 Task: Create a due date automation trigger when advanced on, on the monday of the week a card is due add fields with custom field "Resume" set to a number lower than 1 and greater or equal to 10 at 11:00 AM.
Action: Mouse moved to (837, 246)
Screenshot: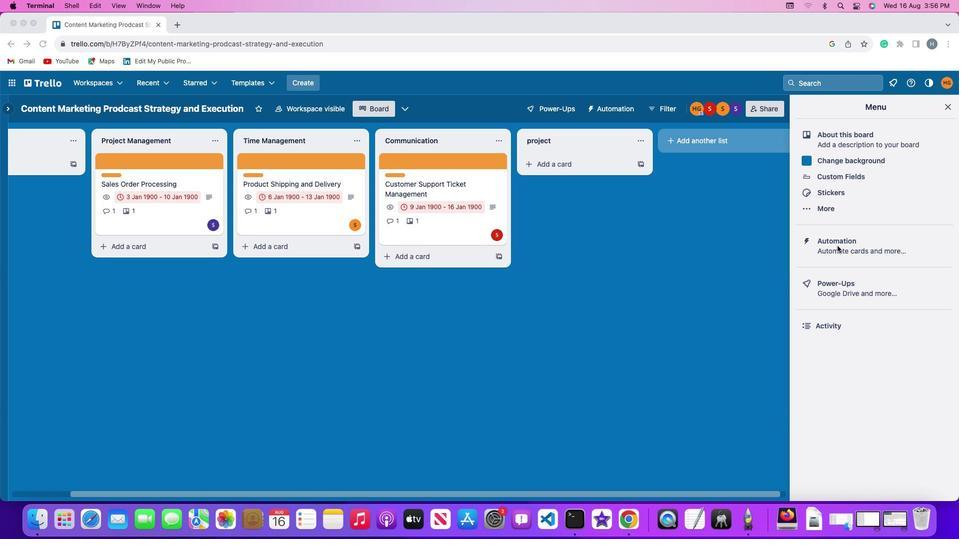 
Action: Mouse pressed left at (837, 246)
Screenshot: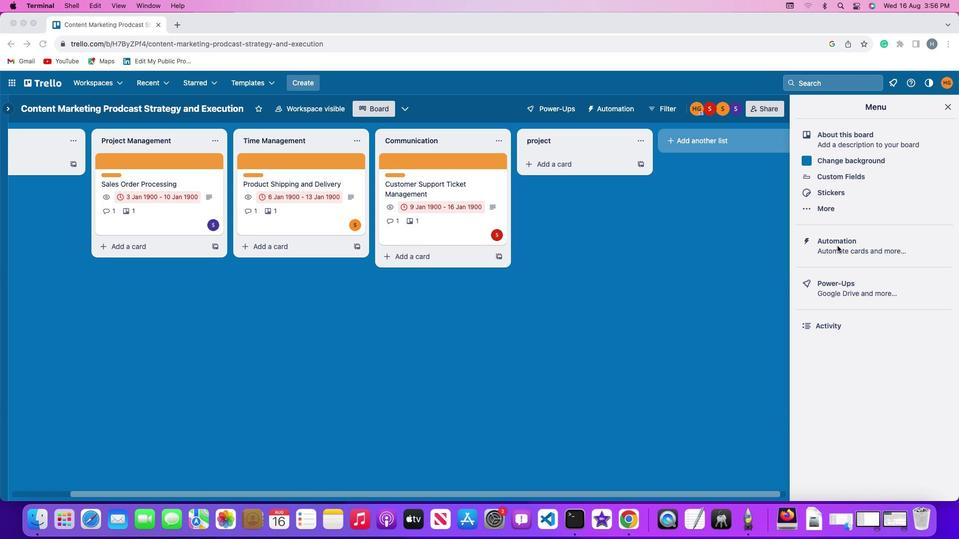 
Action: Mouse pressed left at (837, 246)
Screenshot: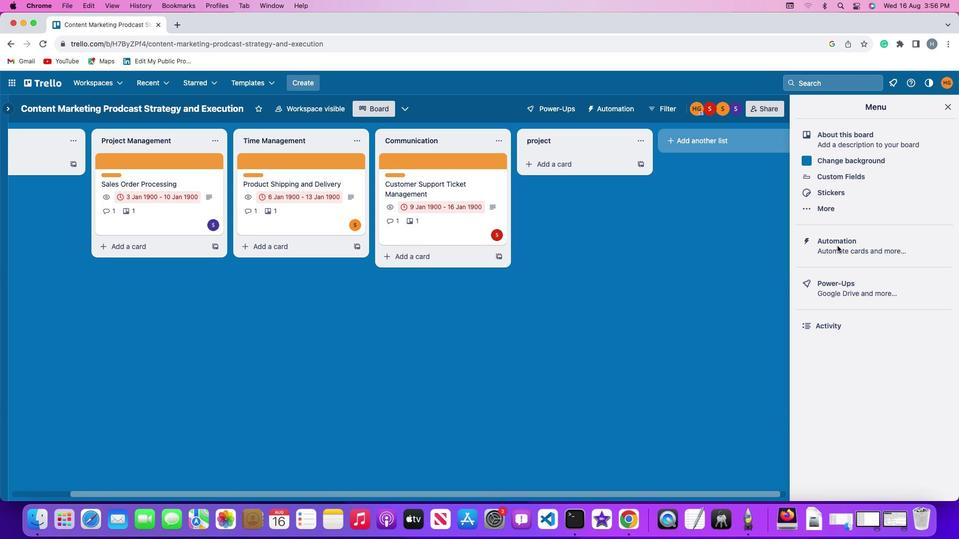 
Action: Mouse moved to (47, 235)
Screenshot: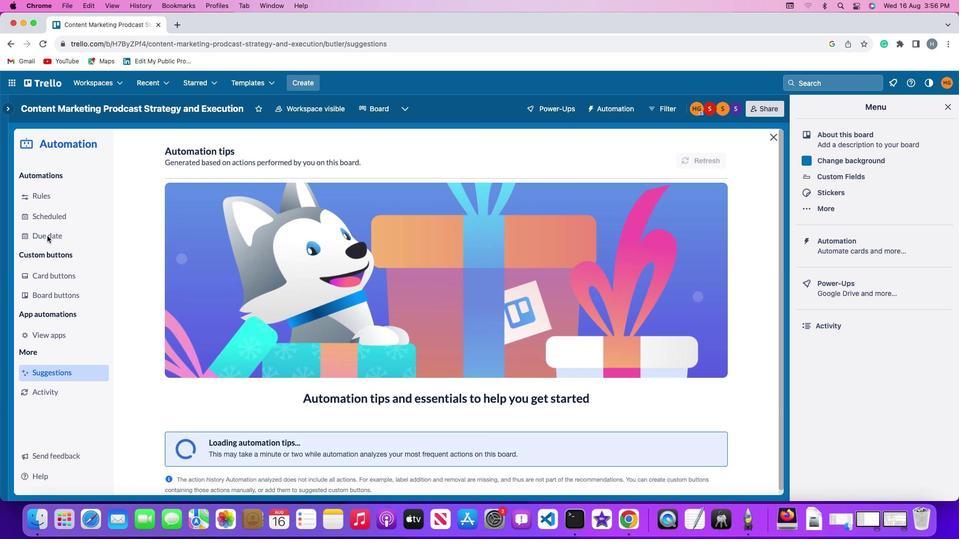 
Action: Mouse pressed left at (47, 235)
Screenshot: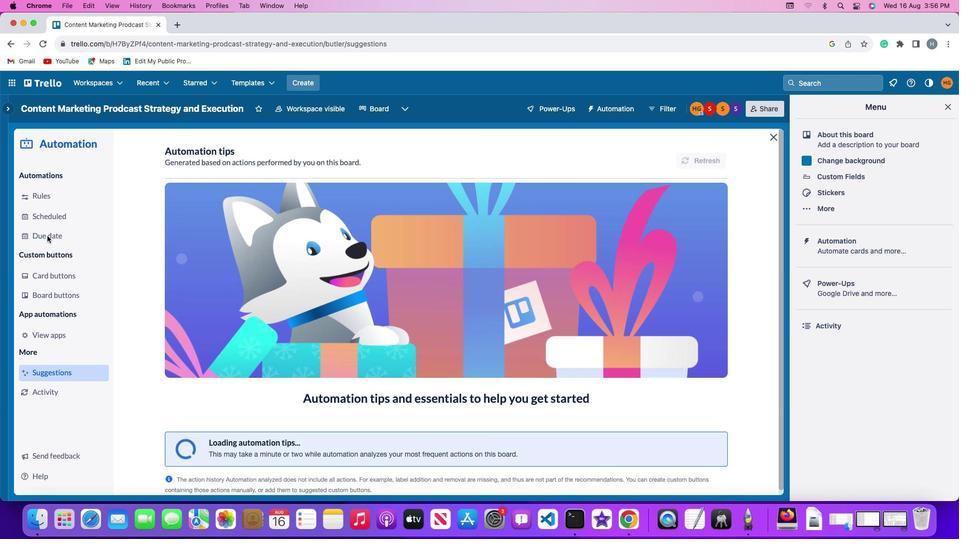 
Action: Mouse moved to (675, 155)
Screenshot: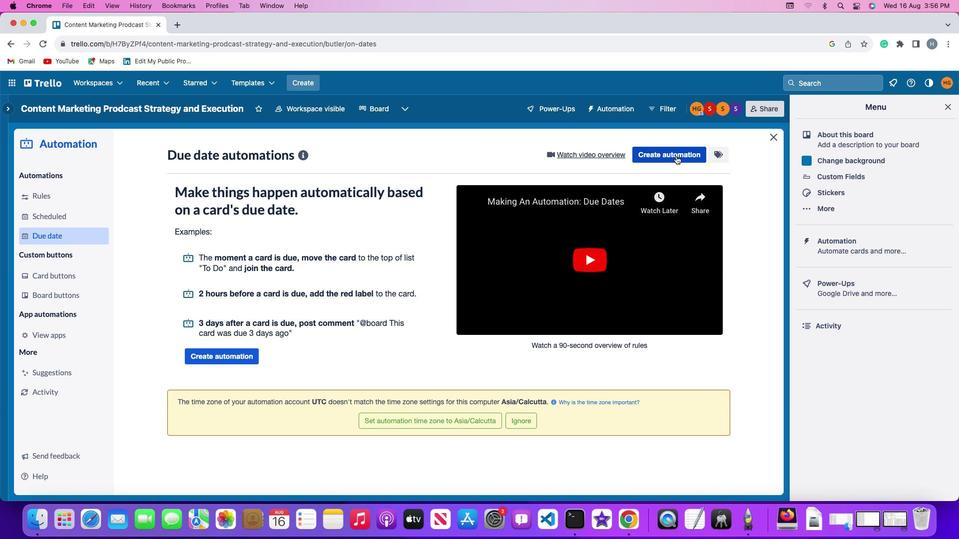 
Action: Mouse pressed left at (675, 155)
Screenshot: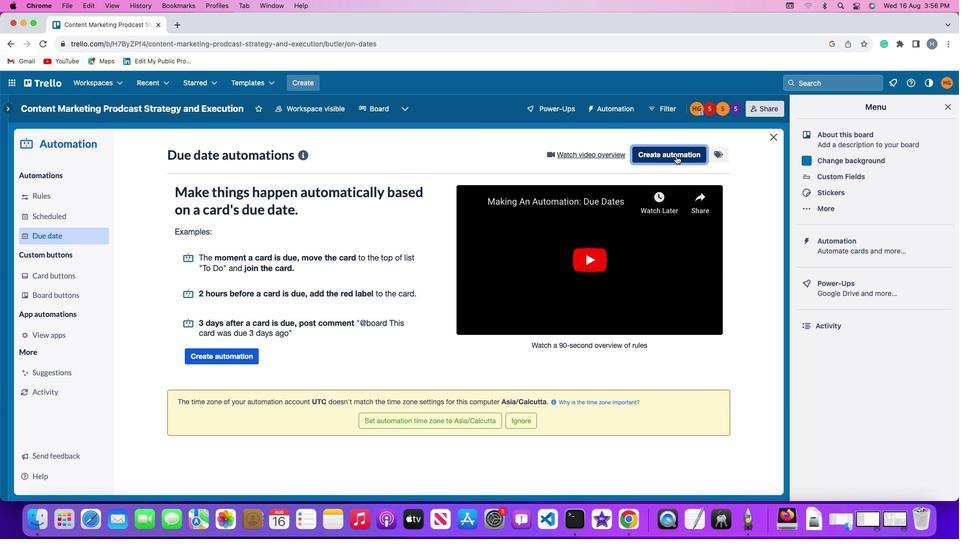 
Action: Mouse moved to (218, 249)
Screenshot: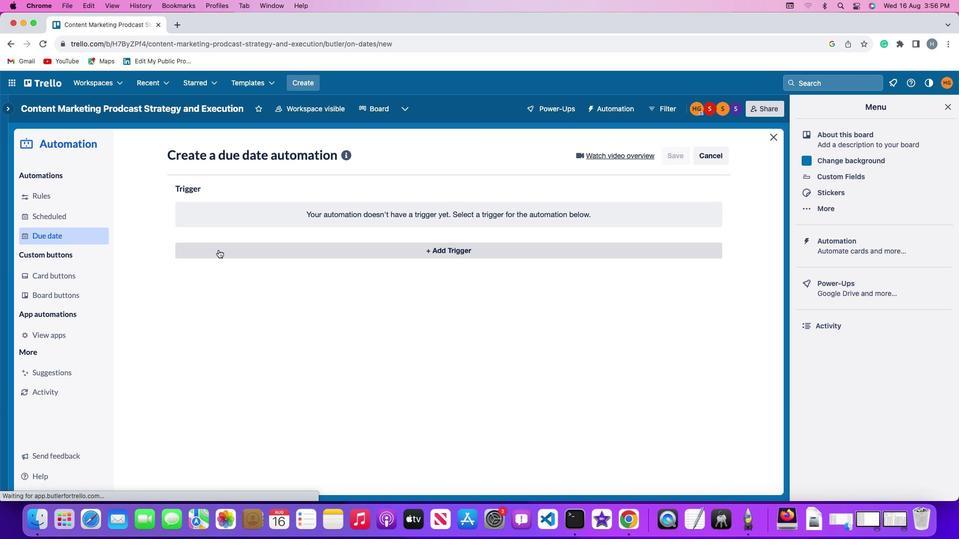 
Action: Mouse pressed left at (218, 249)
Screenshot: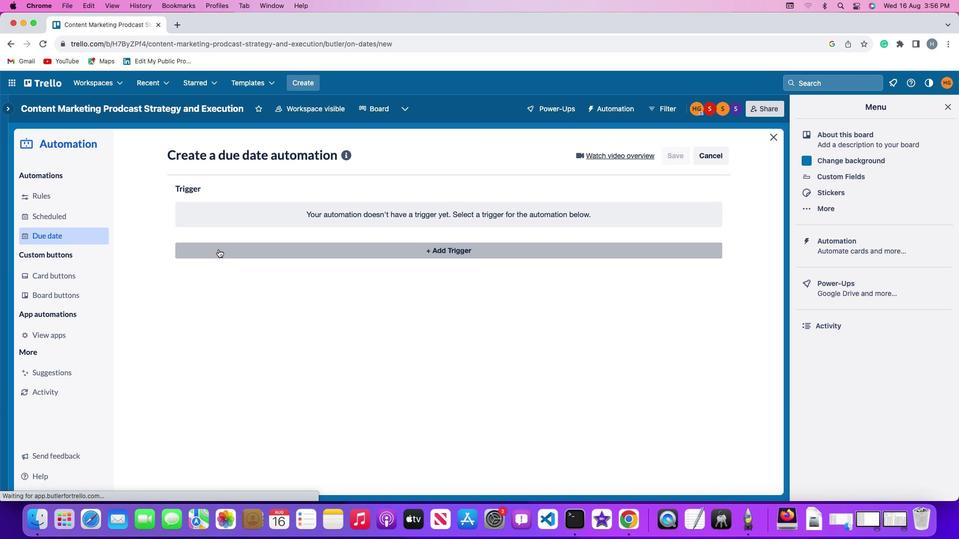 
Action: Mouse moved to (224, 432)
Screenshot: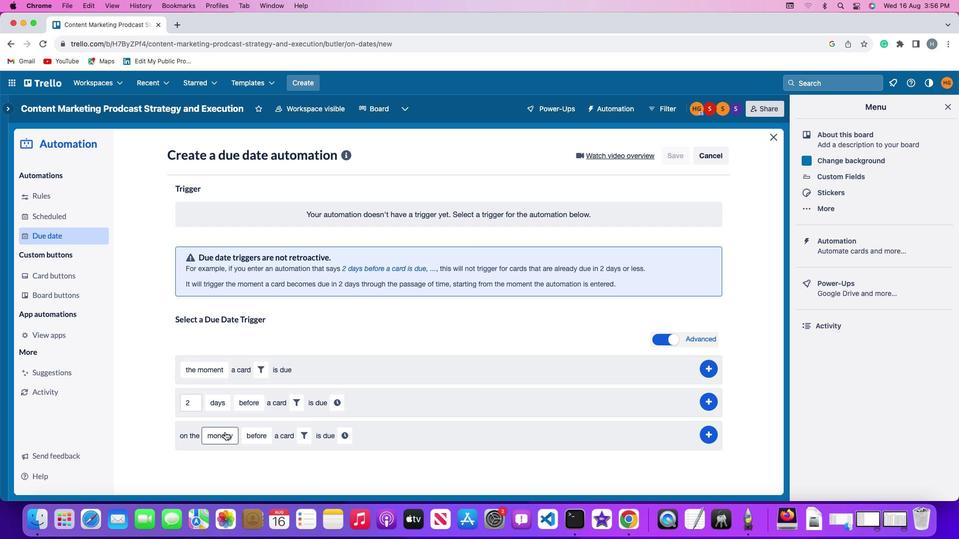 
Action: Mouse pressed left at (224, 432)
Screenshot: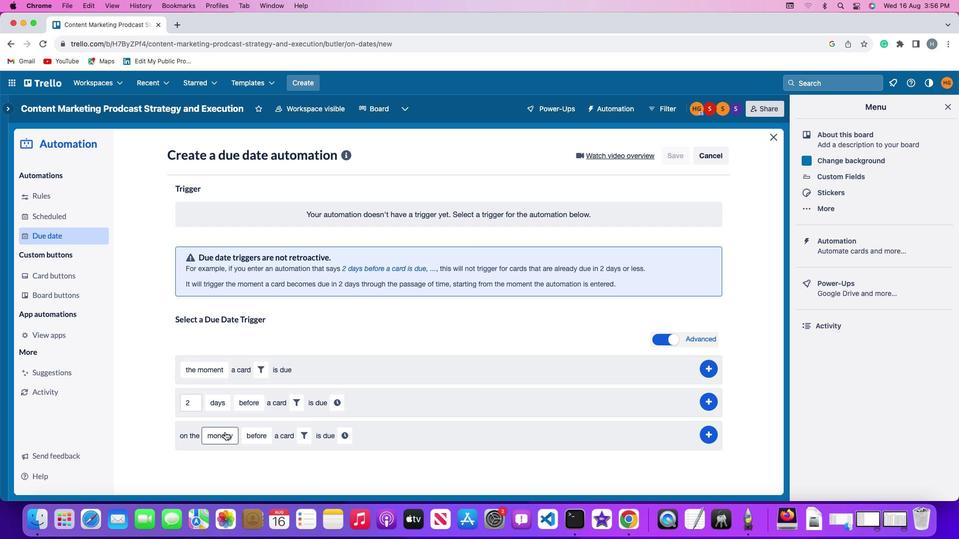 
Action: Mouse moved to (234, 302)
Screenshot: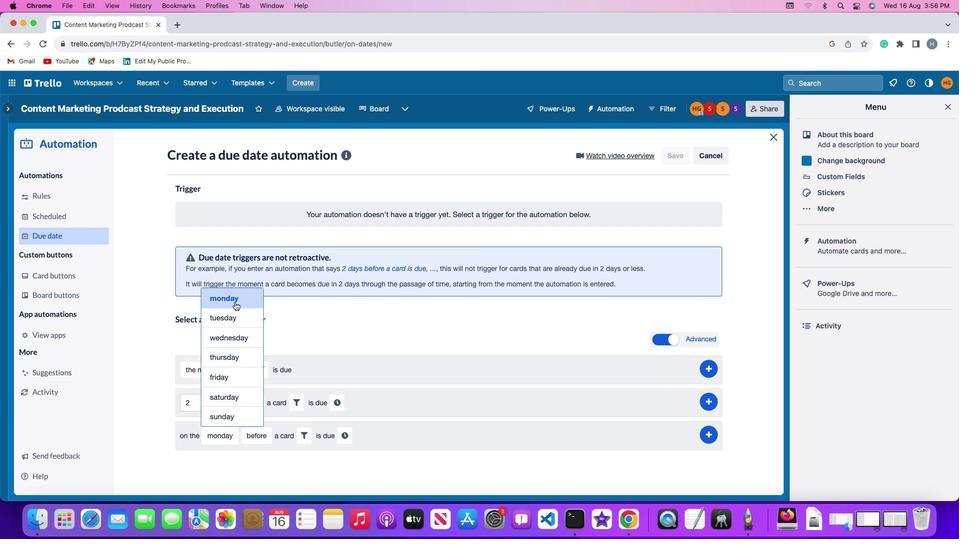 
Action: Mouse pressed left at (234, 302)
Screenshot: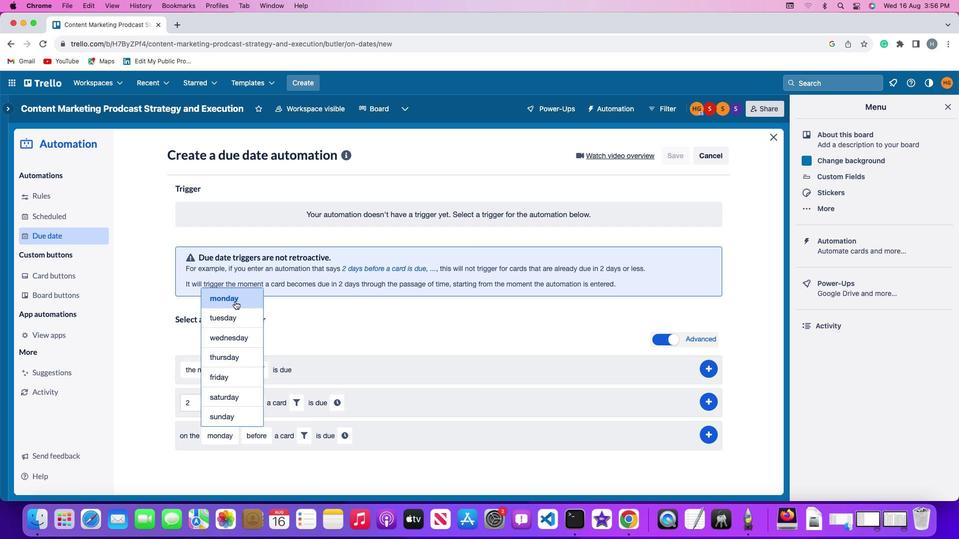 
Action: Mouse moved to (257, 432)
Screenshot: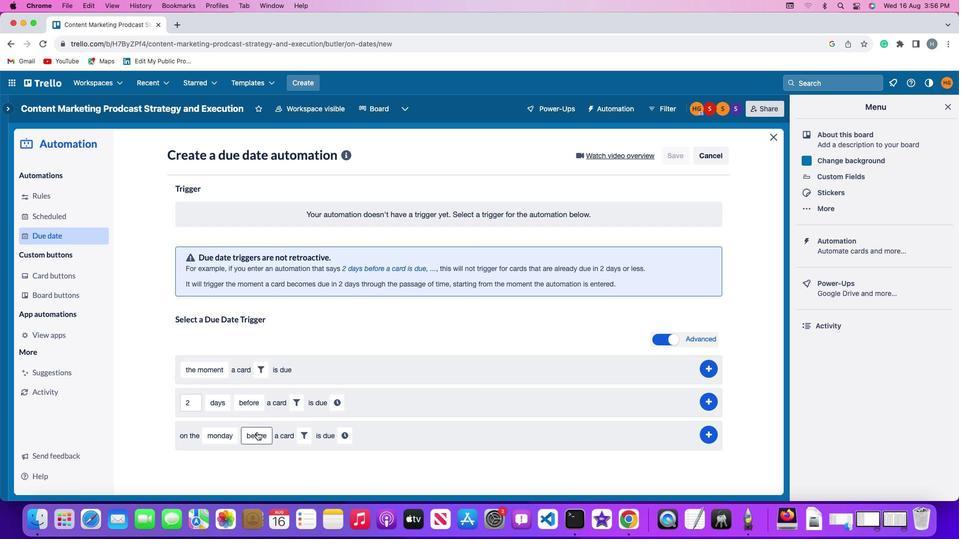 
Action: Mouse pressed left at (257, 432)
Screenshot: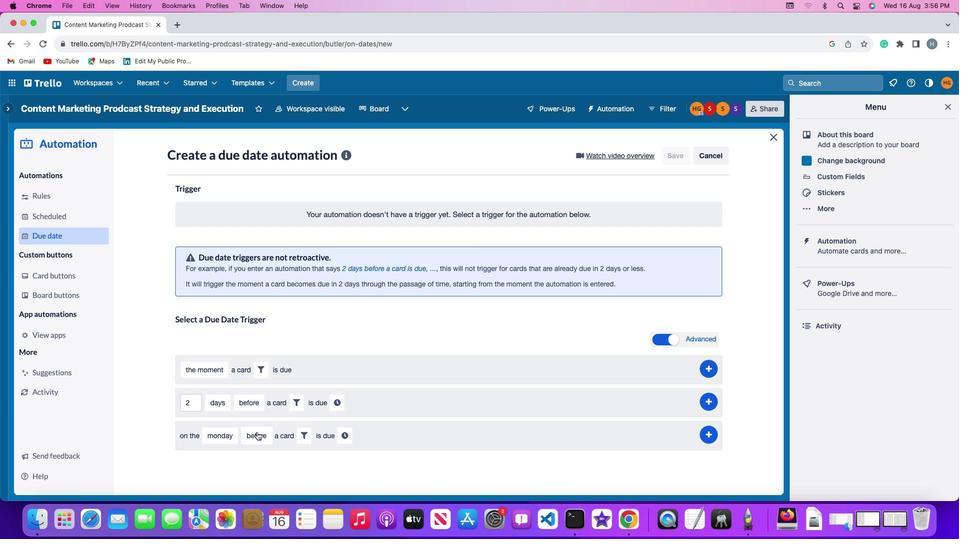 
Action: Mouse moved to (272, 392)
Screenshot: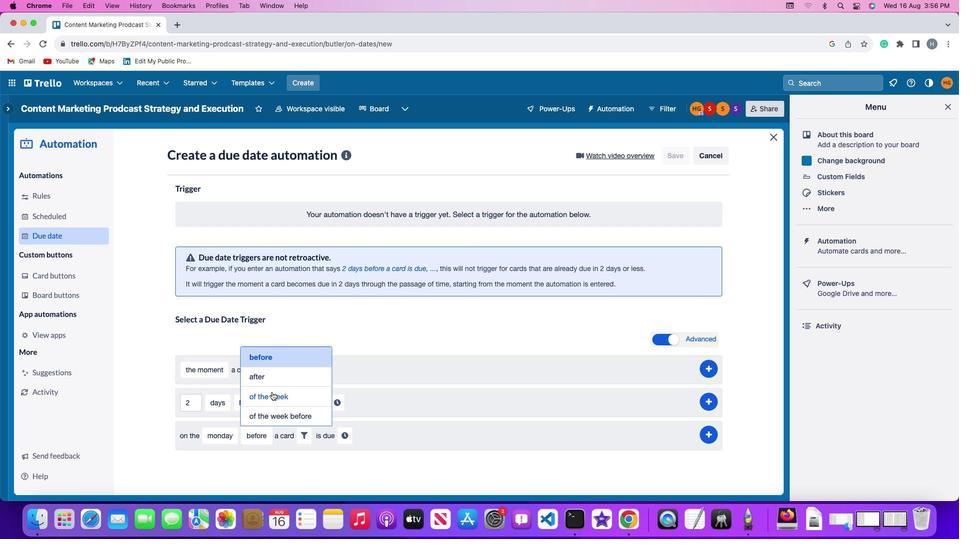 
Action: Mouse pressed left at (272, 392)
Screenshot: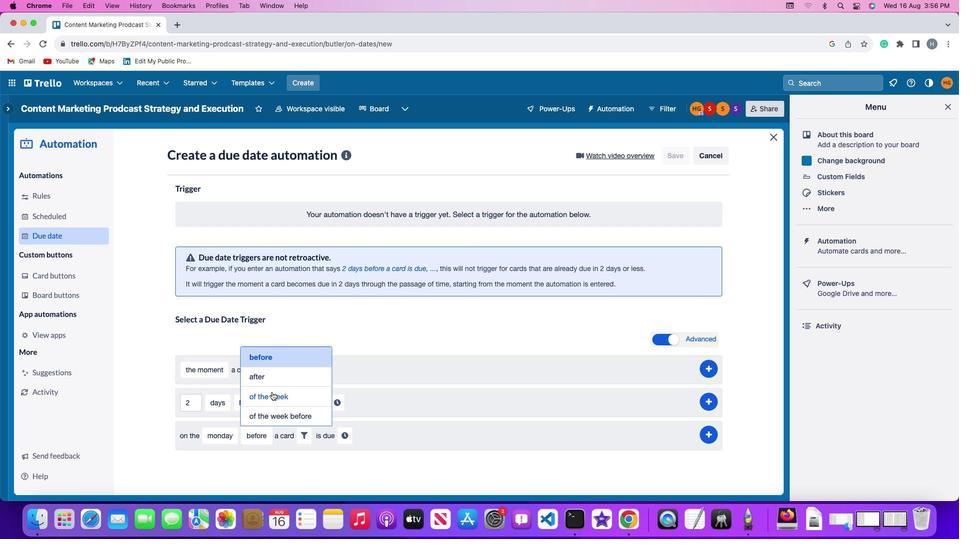 
Action: Mouse moved to (323, 434)
Screenshot: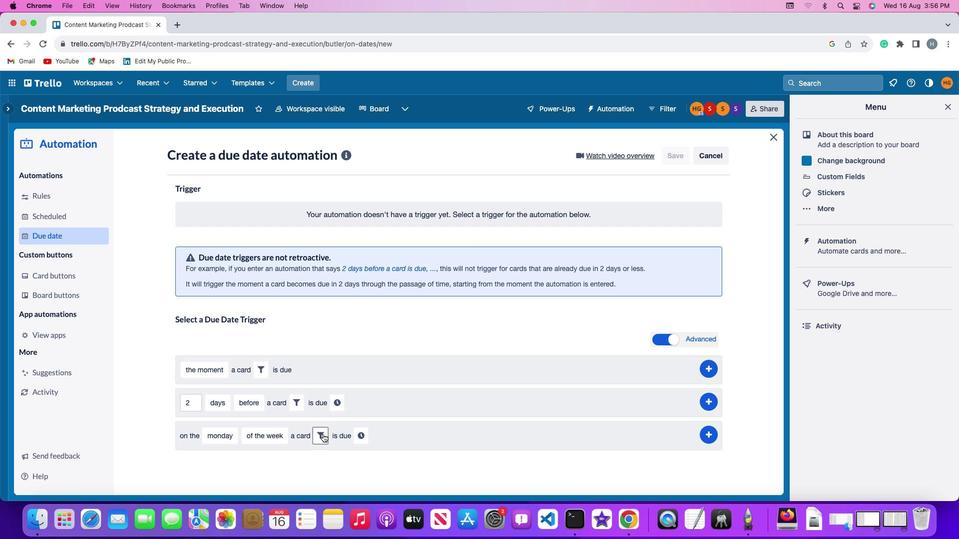 
Action: Mouse pressed left at (323, 434)
Screenshot: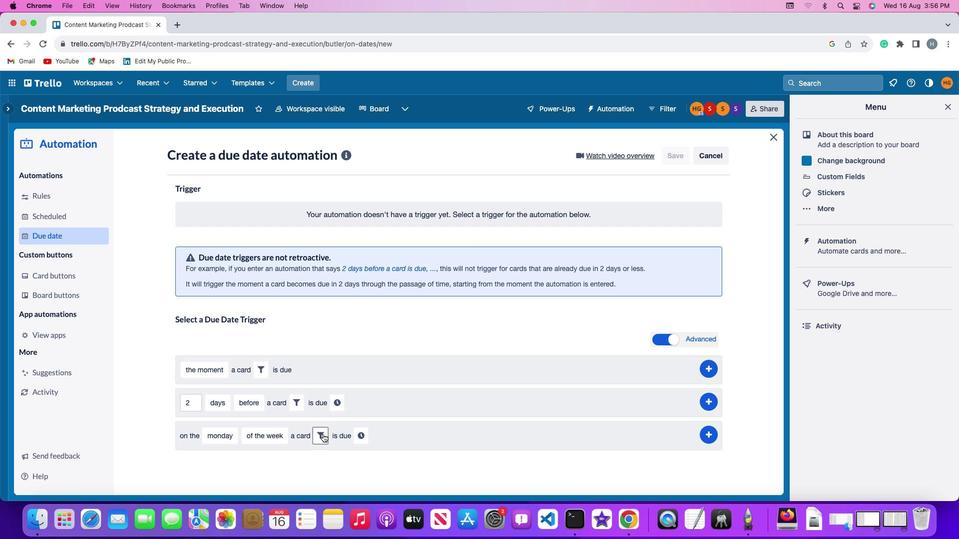 
Action: Mouse moved to (485, 470)
Screenshot: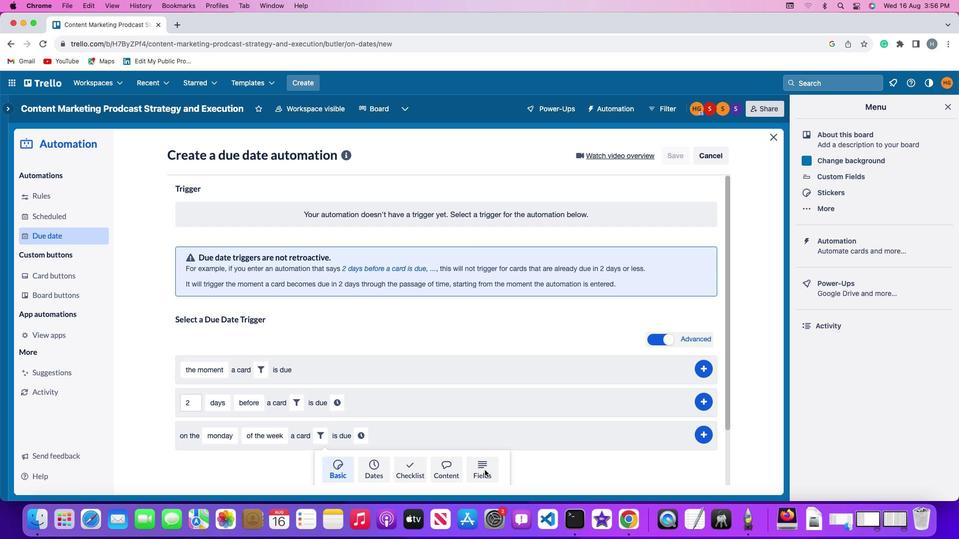 
Action: Mouse pressed left at (485, 470)
Screenshot: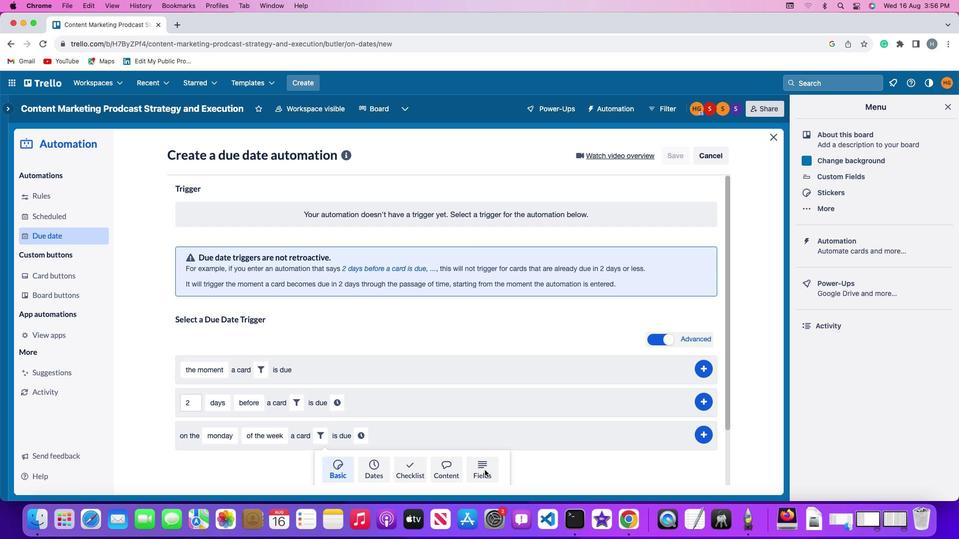 
Action: Mouse moved to (285, 465)
Screenshot: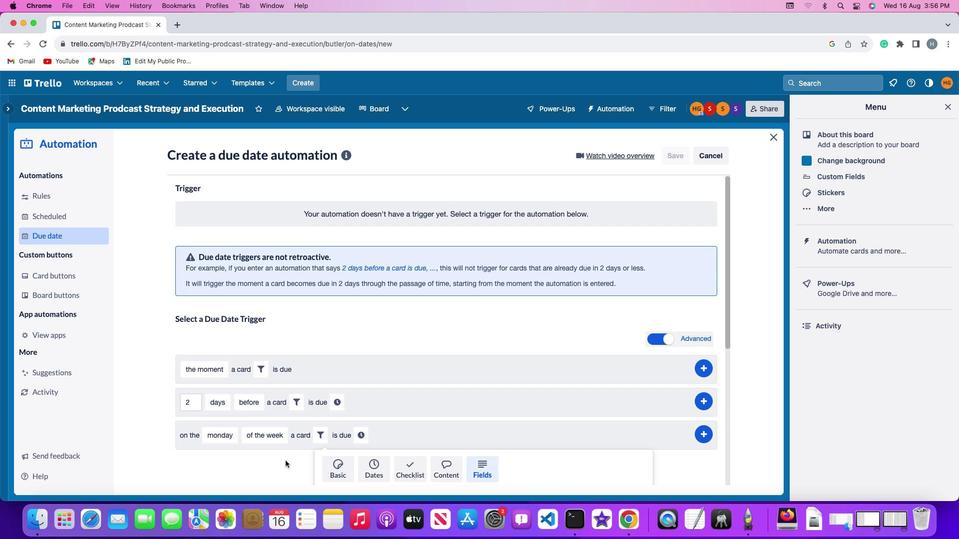 
Action: Mouse scrolled (285, 465) with delta (0, 0)
Screenshot: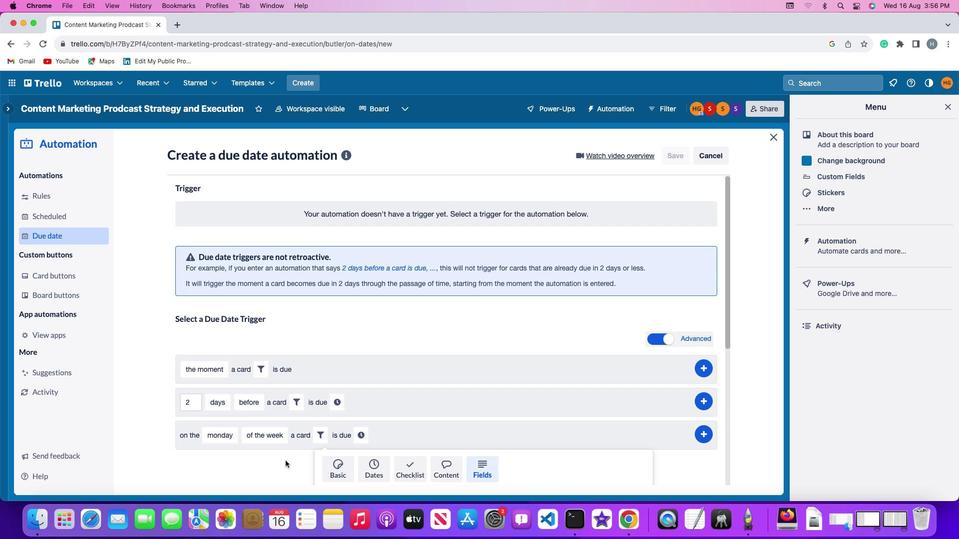 
Action: Mouse moved to (285, 465)
Screenshot: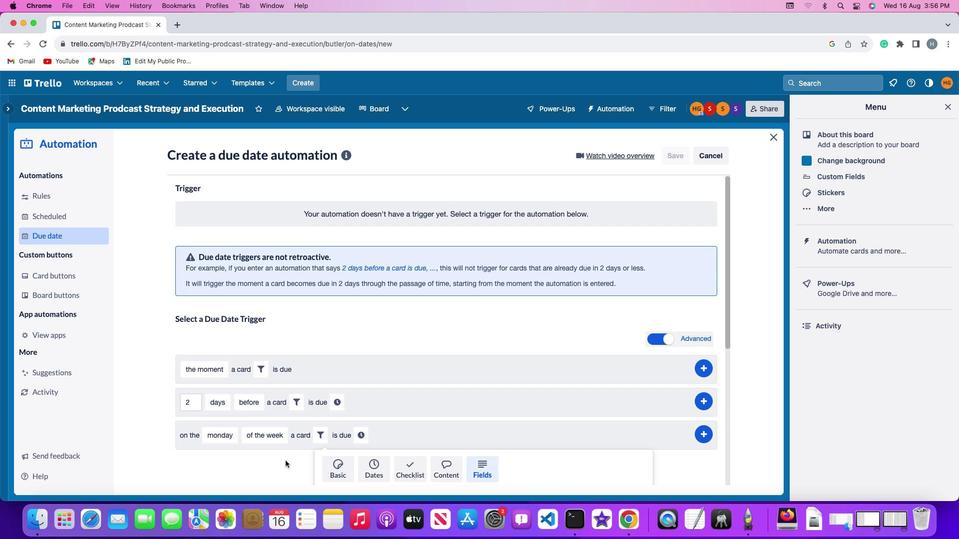 
Action: Mouse scrolled (285, 465) with delta (0, 0)
Screenshot: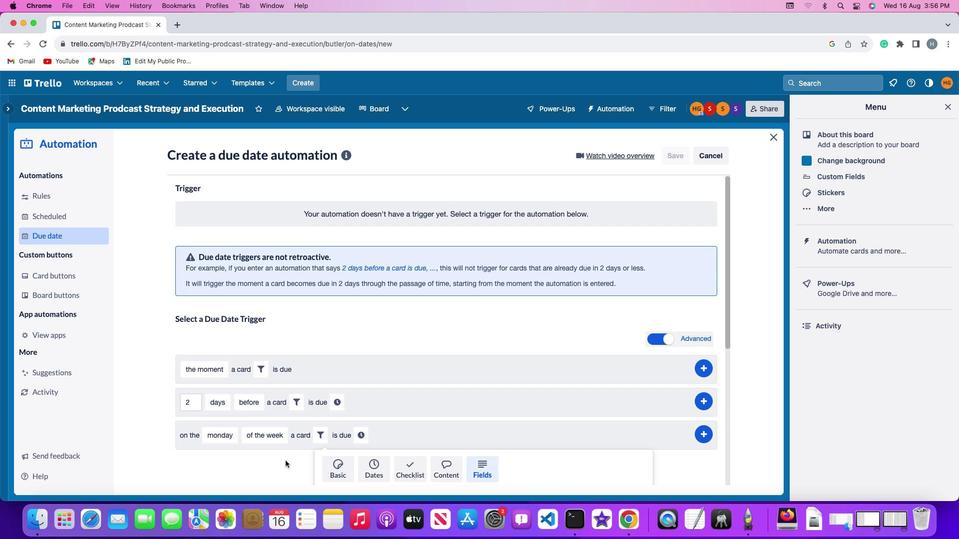 
Action: Mouse moved to (285, 462)
Screenshot: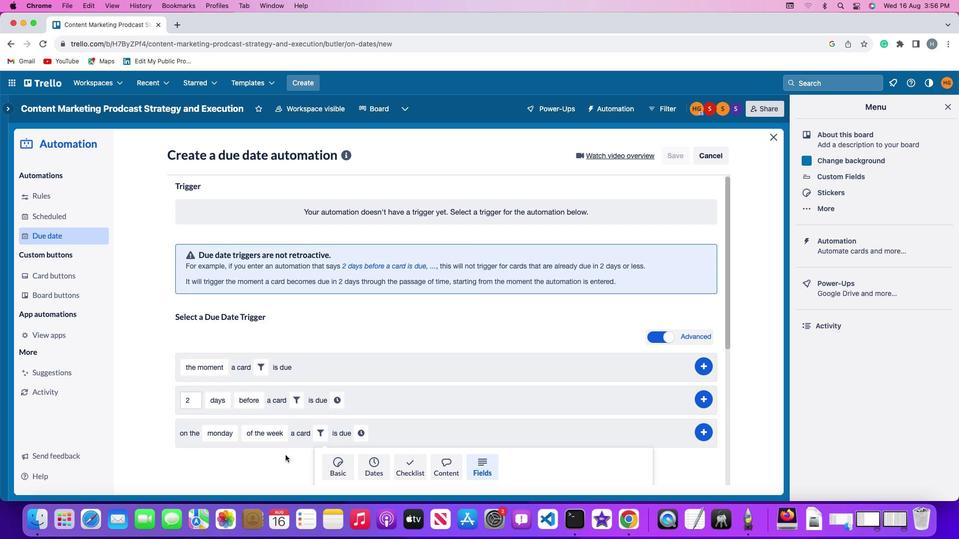 
Action: Mouse scrolled (285, 462) with delta (0, -1)
Screenshot: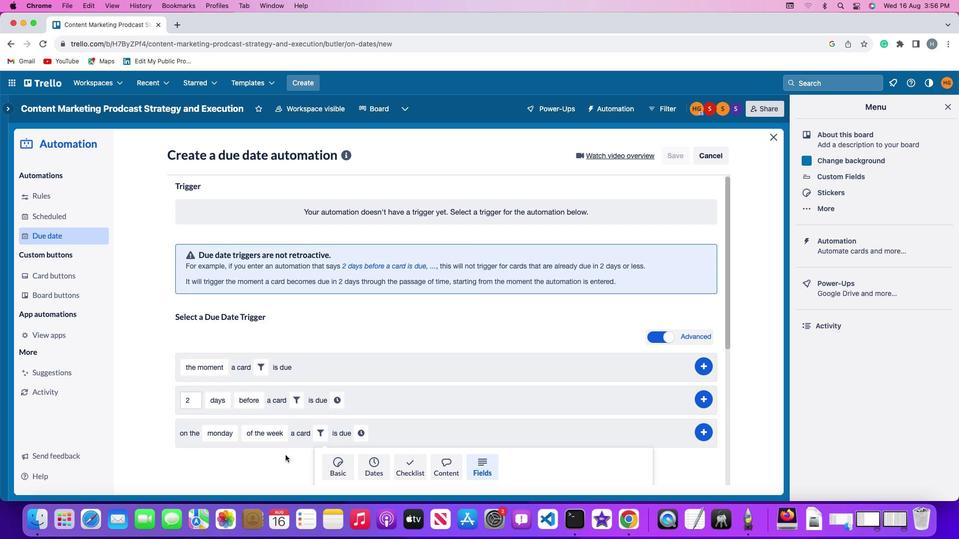 
Action: Mouse moved to (285, 455)
Screenshot: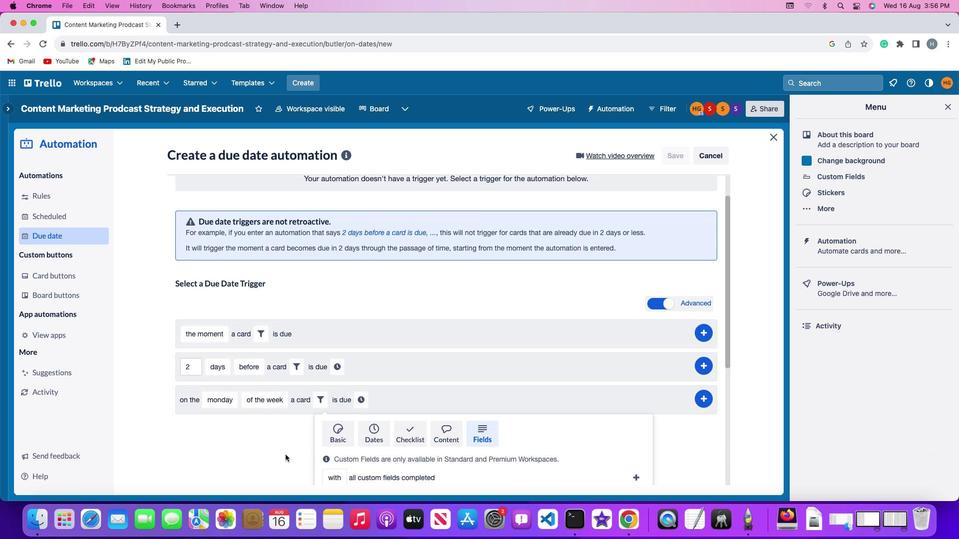 
Action: Mouse scrolled (285, 455) with delta (0, -1)
Screenshot: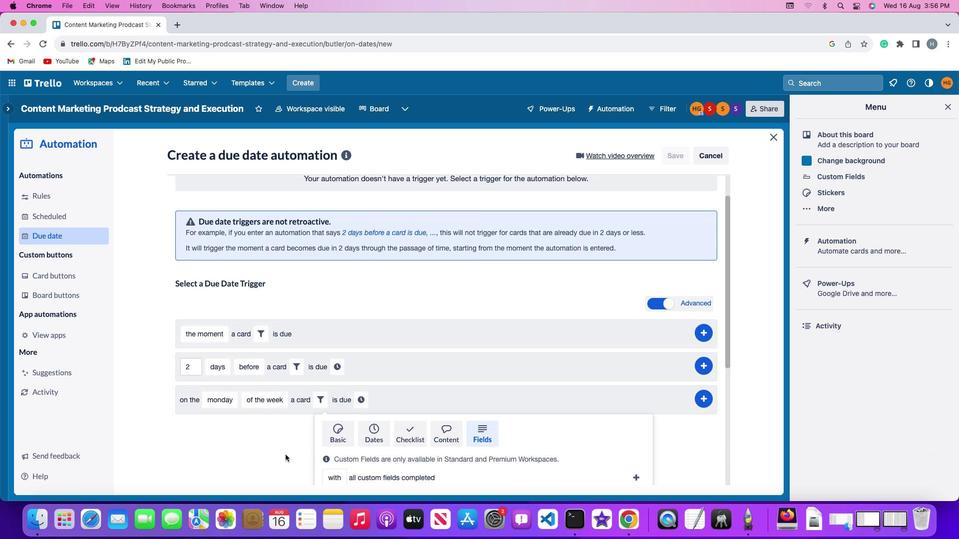 
Action: Mouse moved to (285, 455)
Screenshot: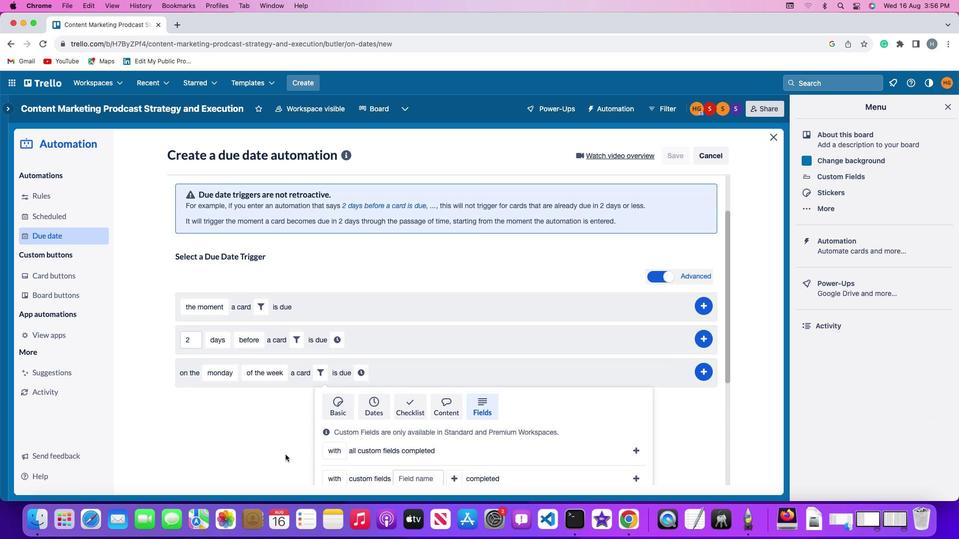 
Action: Mouse scrolled (285, 455) with delta (0, 0)
Screenshot: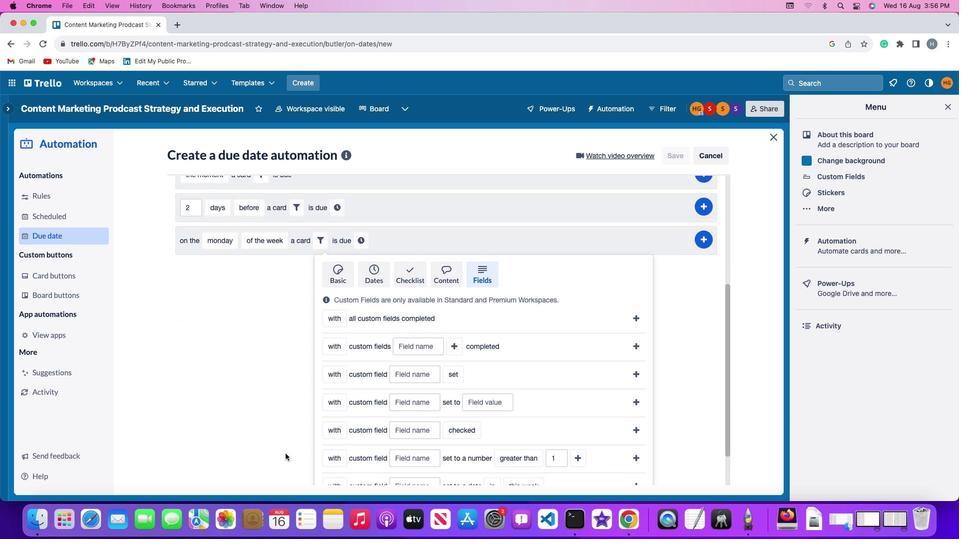 
Action: Mouse scrolled (285, 455) with delta (0, 0)
Screenshot: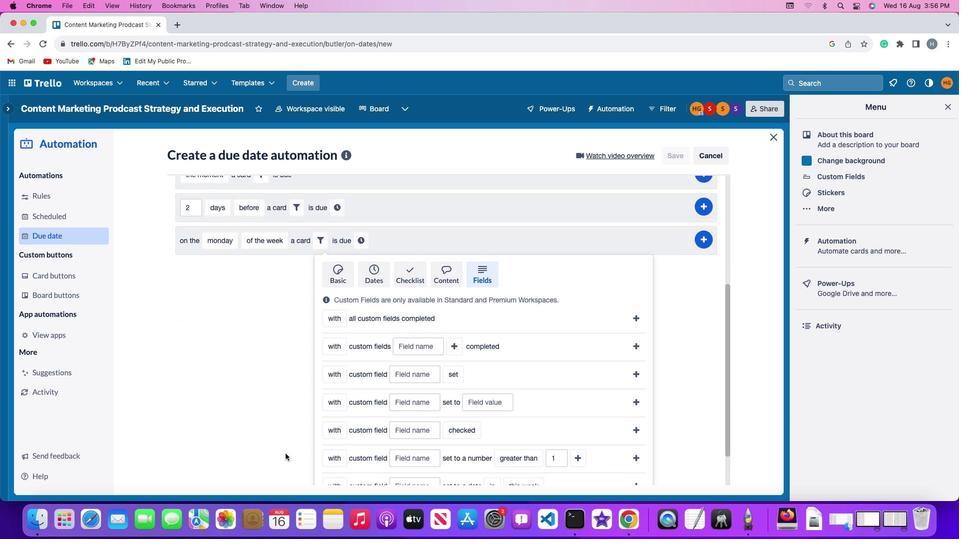 
Action: Mouse moved to (285, 455)
Screenshot: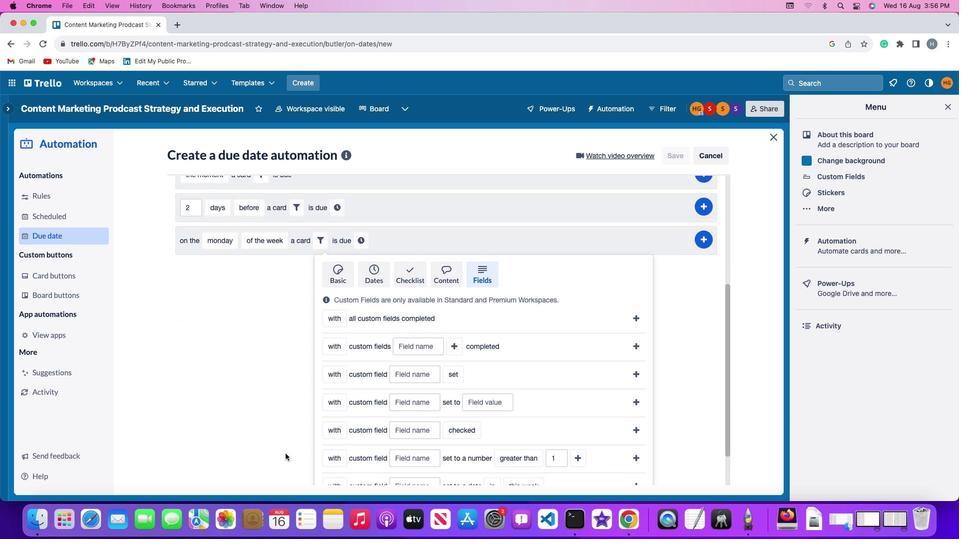 
Action: Mouse scrolled (285, 455) with delta (0, -1)
Screenshot: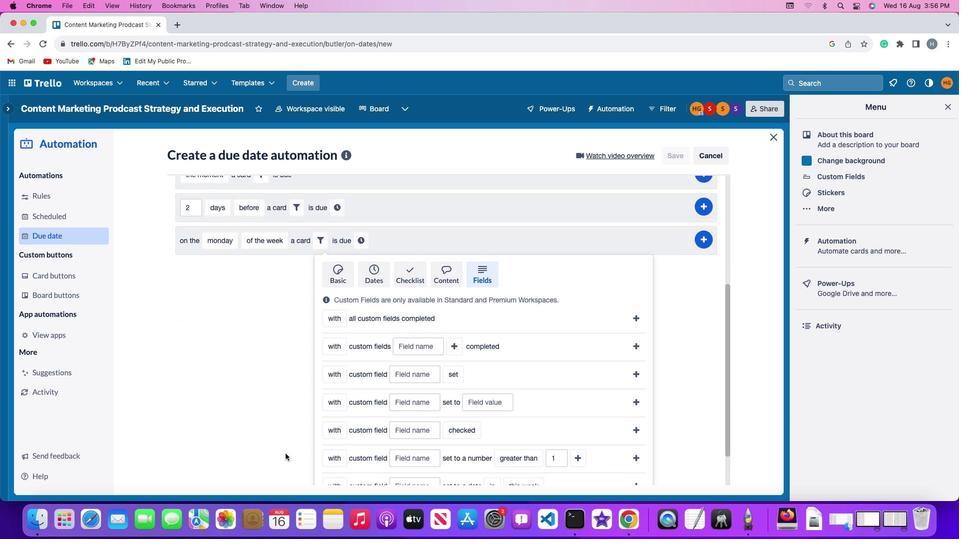 
Action: Mouse moved to (285, 453)
Screenshot: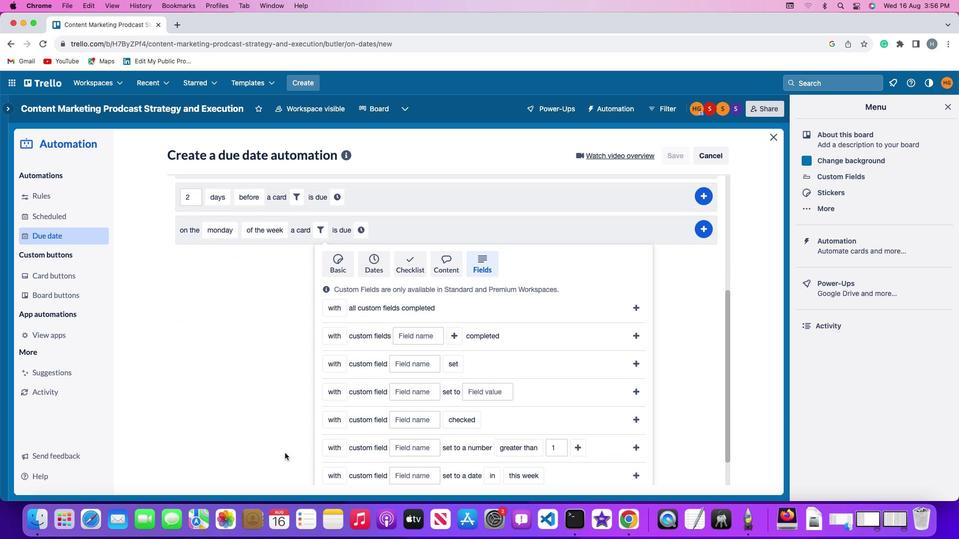 
Action: Mouse scrolled (285, 453) with delta (0, -2)
Screenshot: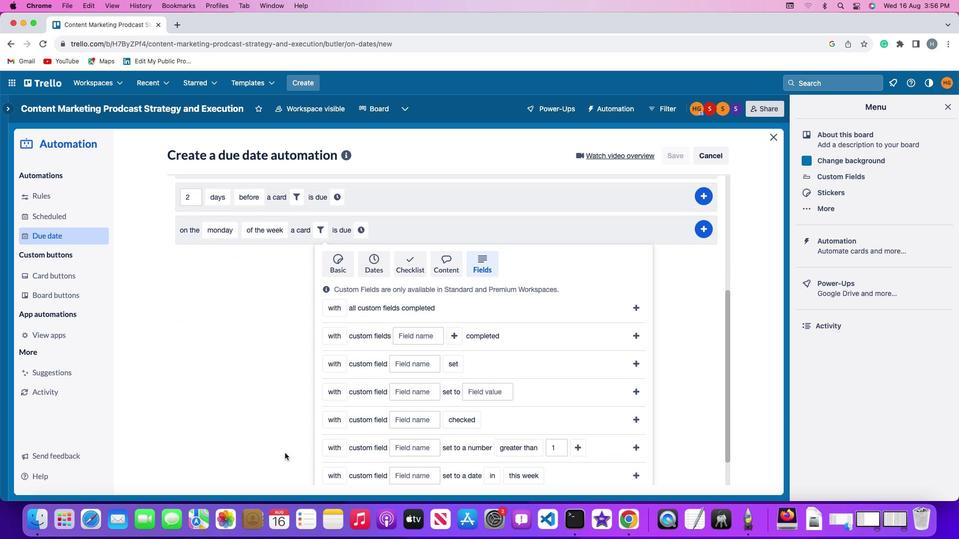 
Action: Mouse moved to (285, 453)
Screenshot: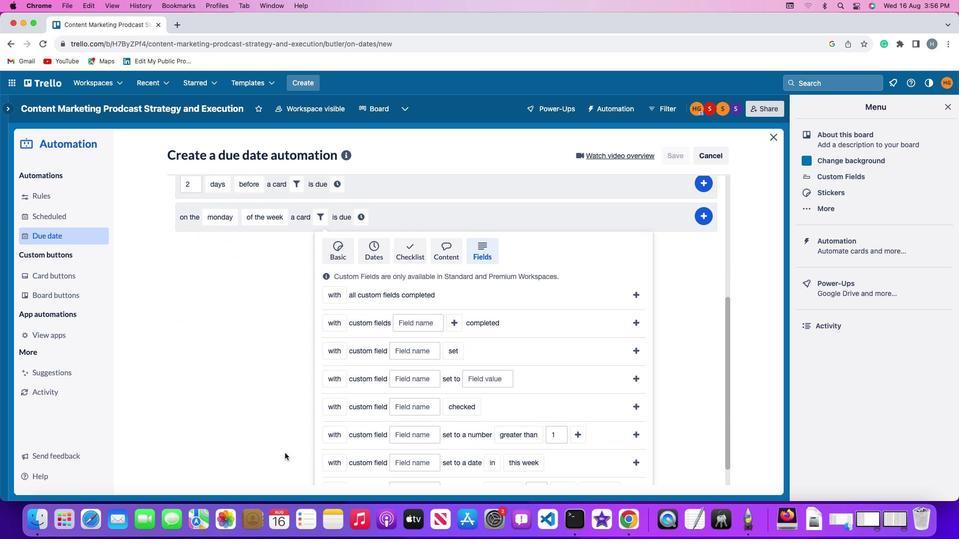 
Action: Mouse scrolled (285, 453) with delta (0, 0)
Screenshot: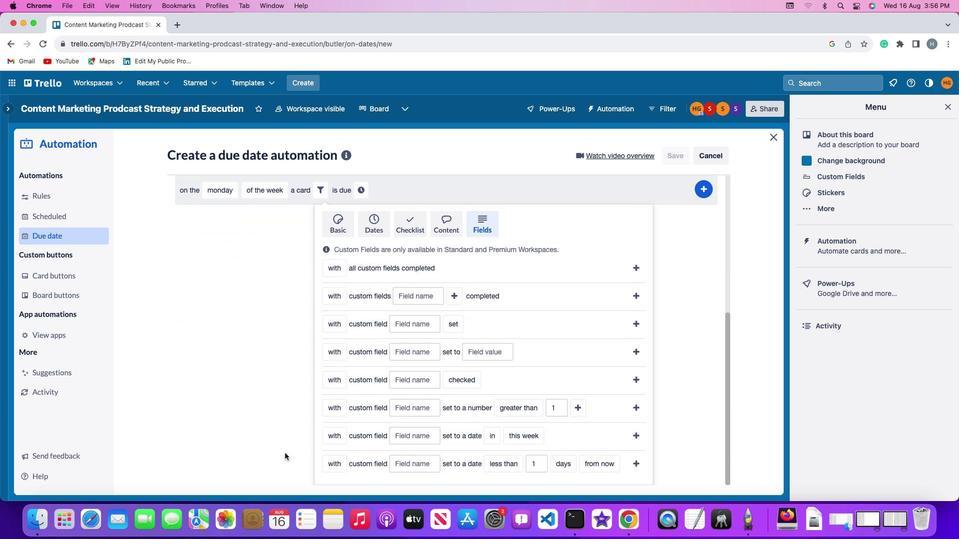 
Action: Mouse scrolled (285, 453) with delta (0, 0)
Screenshot: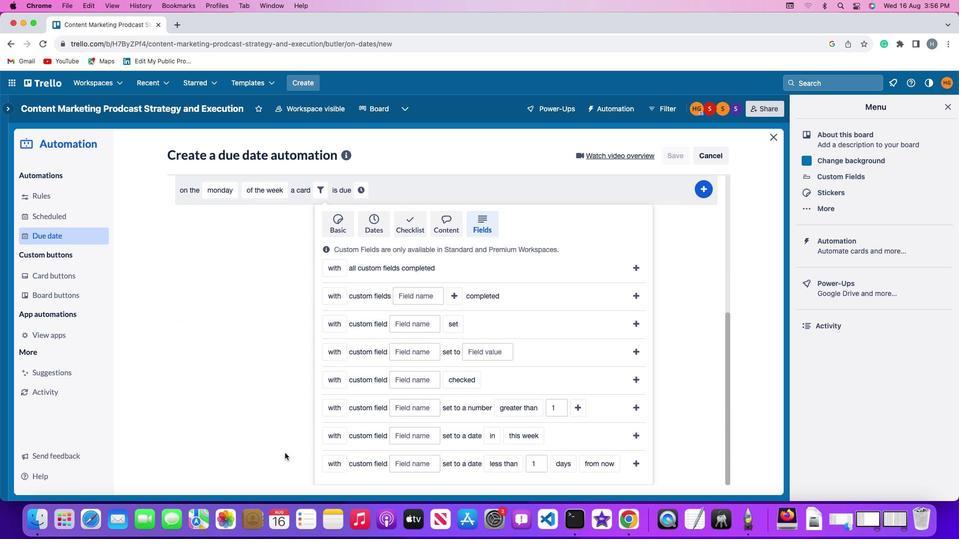 
Action: Mouse scrolled (285, 453) with delta (0, 0)
Screenshot: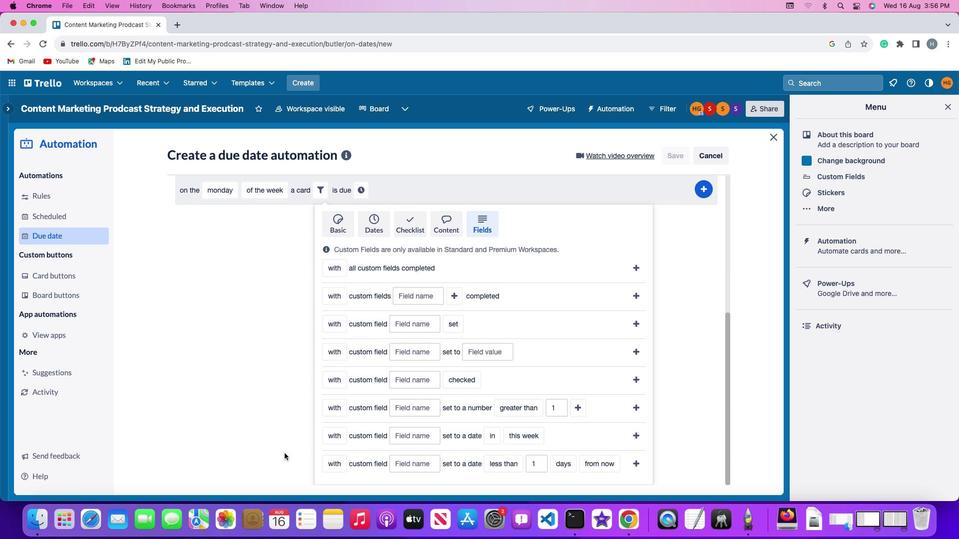 
Action: Mouse moved to (331, 404)
Screenshot: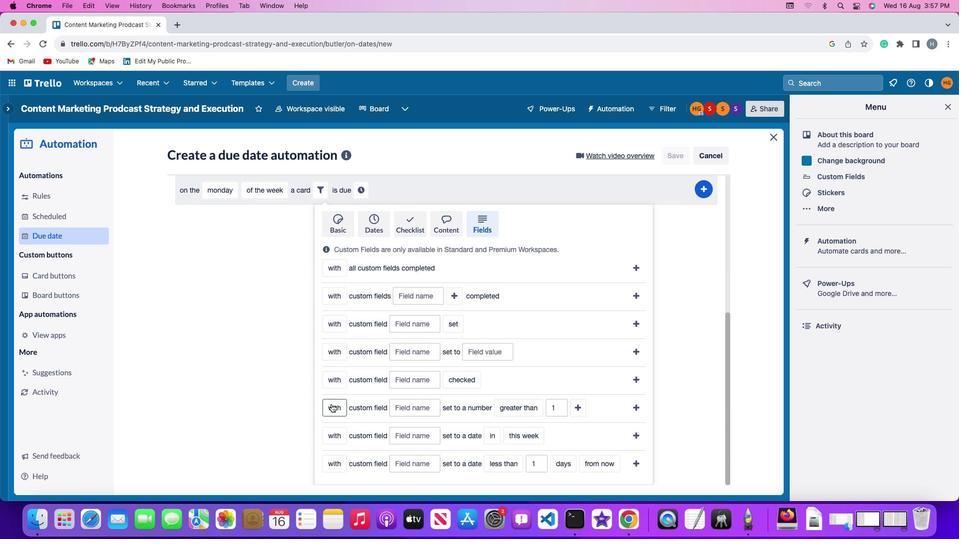 
Action: Mouse pressed left at (331, 404)
Screenshot: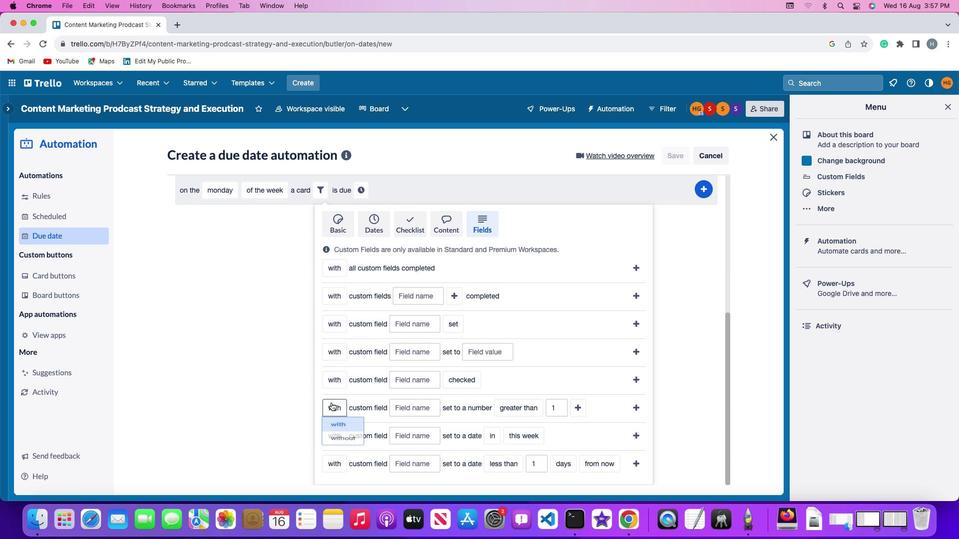 
Action: Mouse moved to (341, 419)
Screenshot: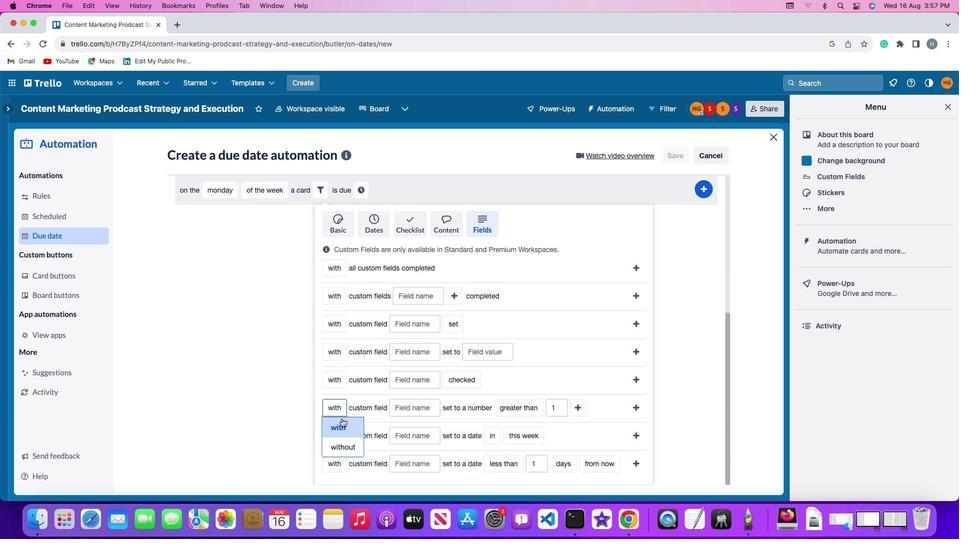 
Action: Mouse pressed left at (341, 419)
Screenshot: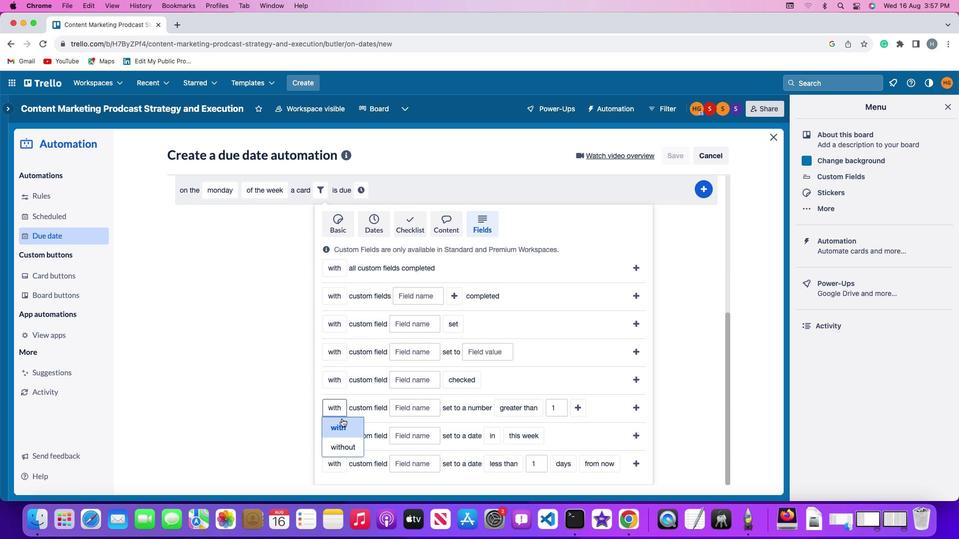 
Action: Mouse moved to (423, 407)
Screenshot: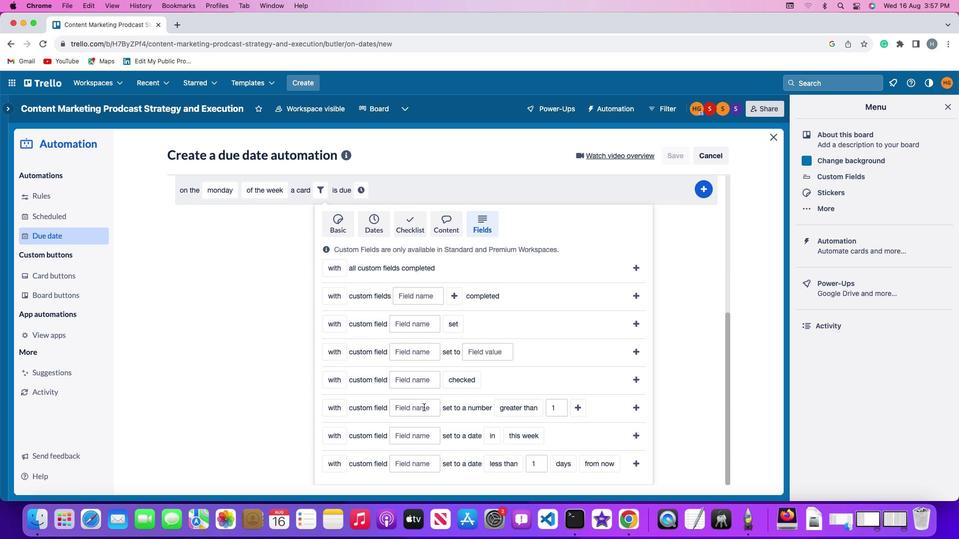 
Action: Mouse pressed left at (423, 407)
Screenshot: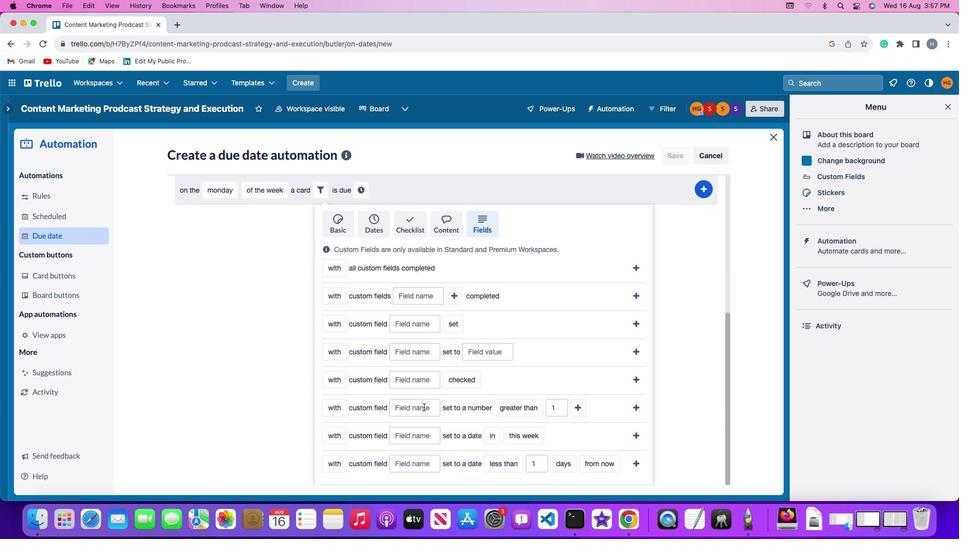 
Action: Key pressed Key.shift'R''e''s''u''m''e'
Screenshot: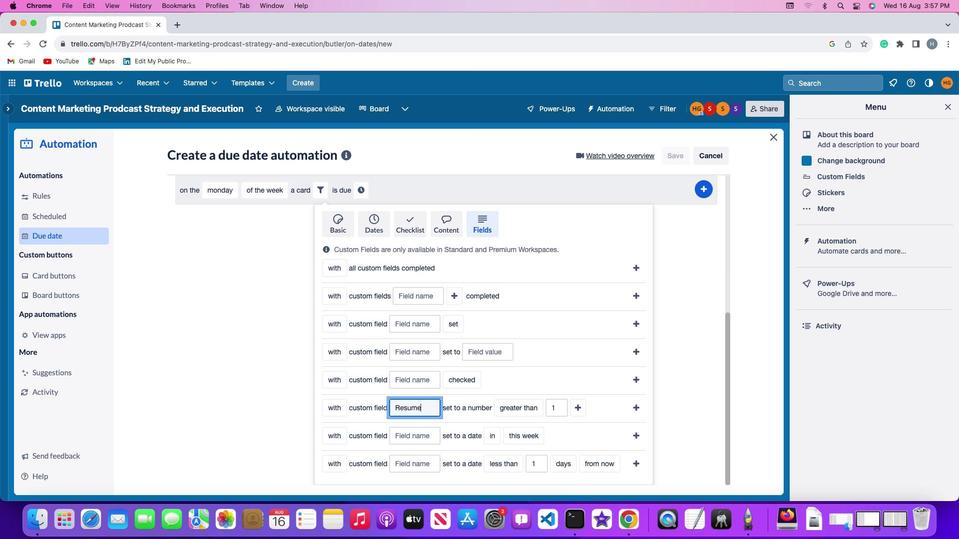 
Action: Mouse moved to (521, 409)
Screenshot: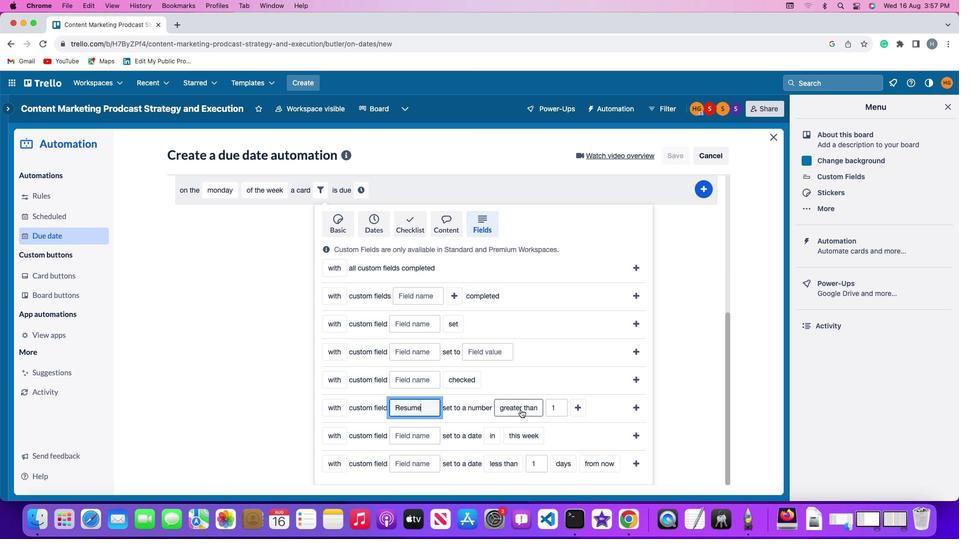 
Action: Mouse pressed left at (521, 409)
Screenshot: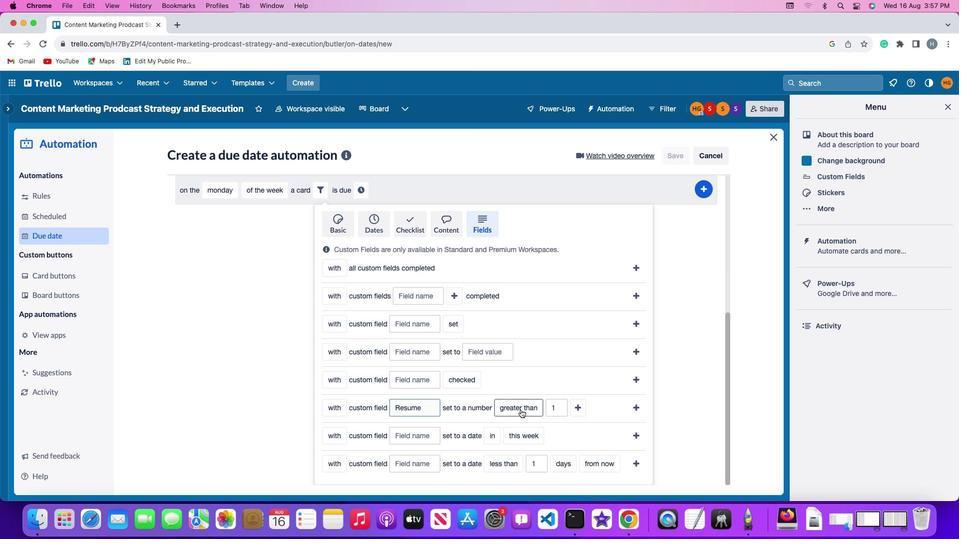 
Action: Mouse moved to (523, 370)
Screenshot: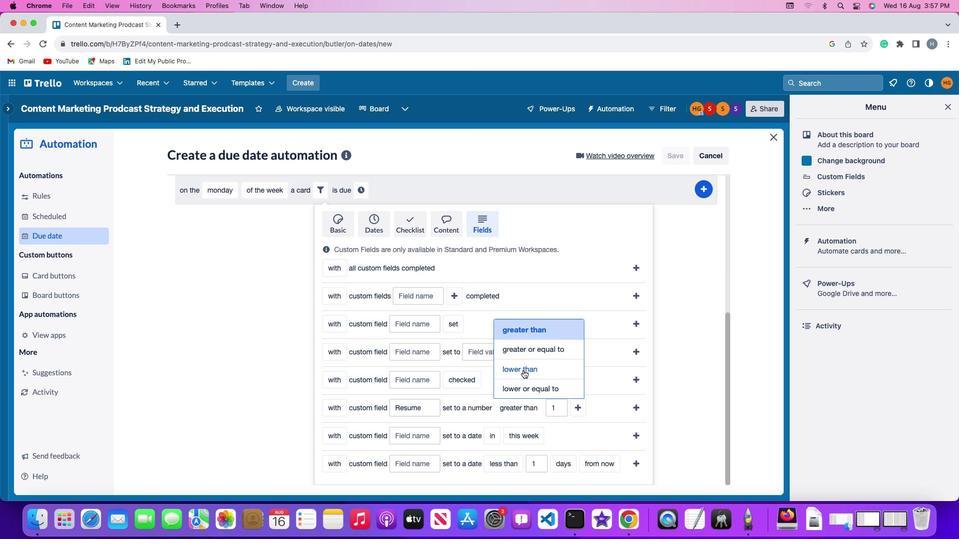 
Action: Mouse pressed left at (523, 370)
Screenshot: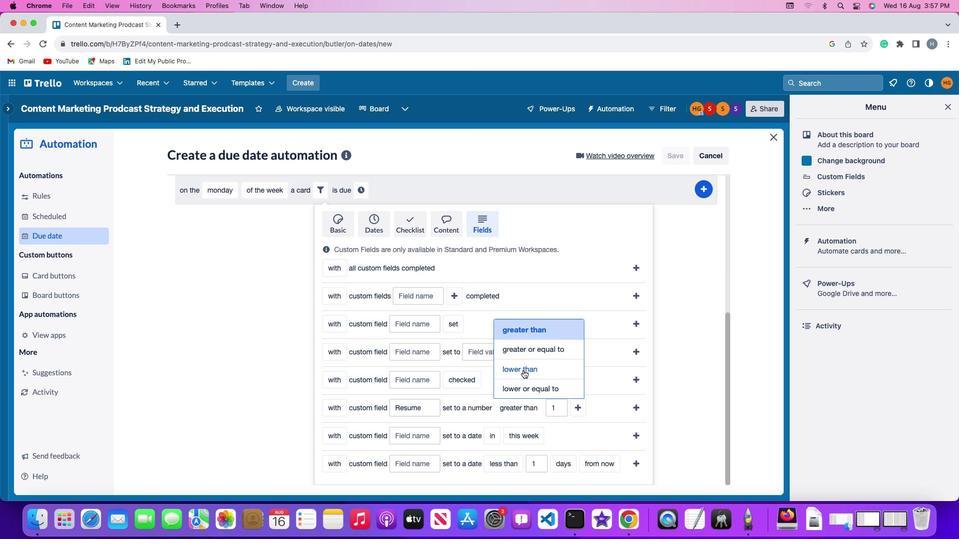 
Action: Mouse moved to (555, 409)
Screenshot: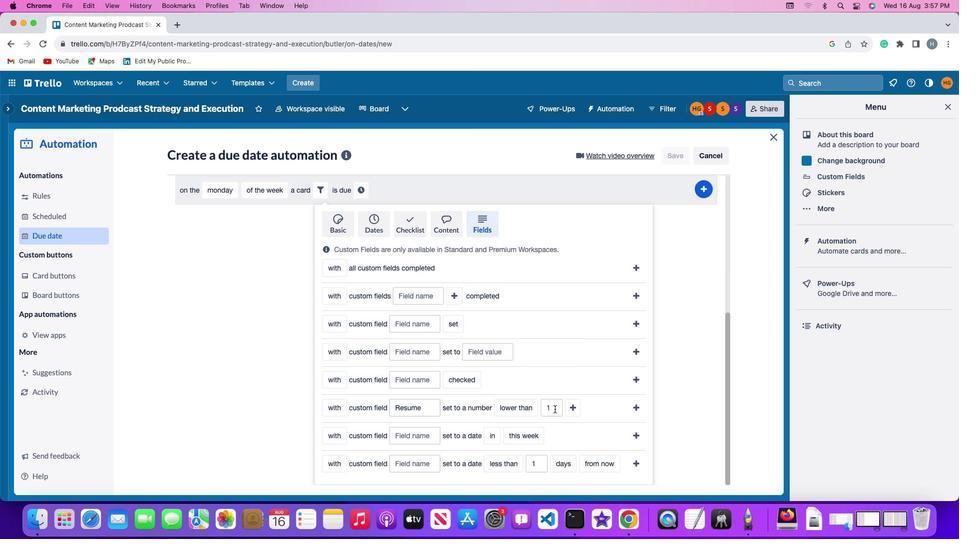 
Action: Mouse pressed left at (555, 409)
Screenshot: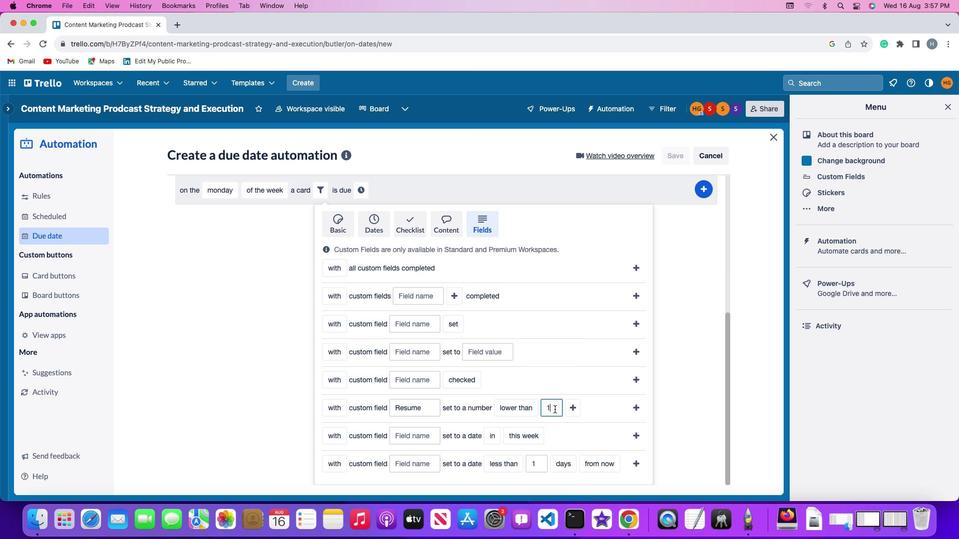 
Action: Mouse moved to (555, 409)
Screenshot: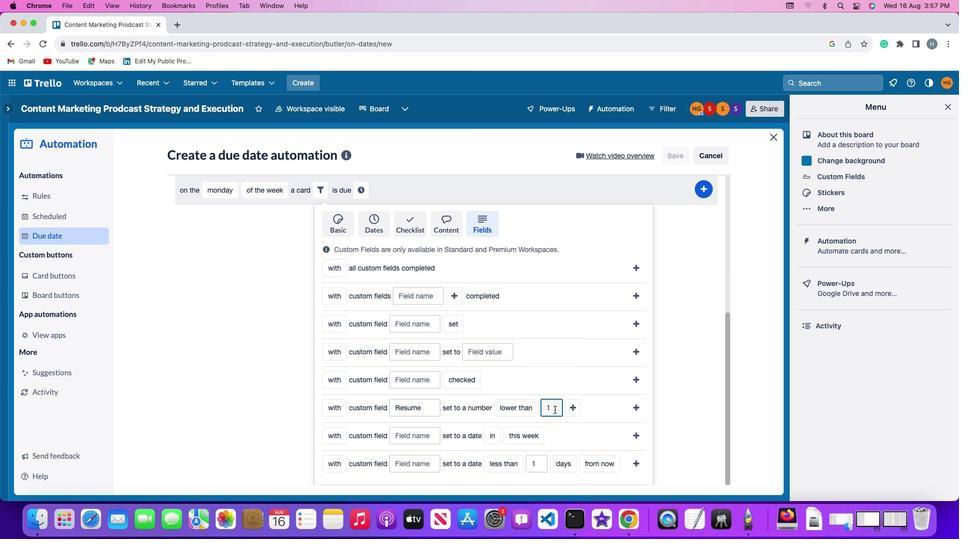 
Action: Key pressed Key.backspace'1'
Screenshot: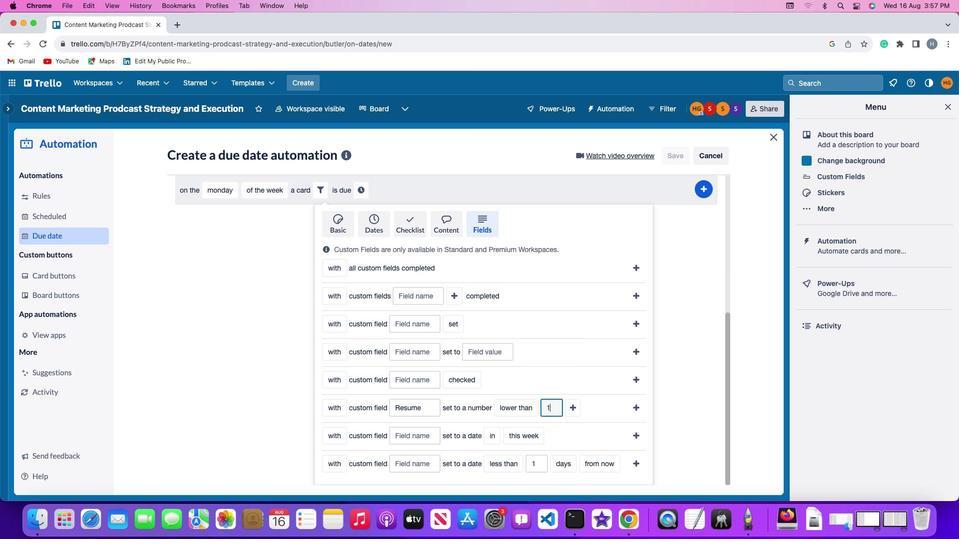 
Action: Mouse moved to (577, 410)
Screenshot: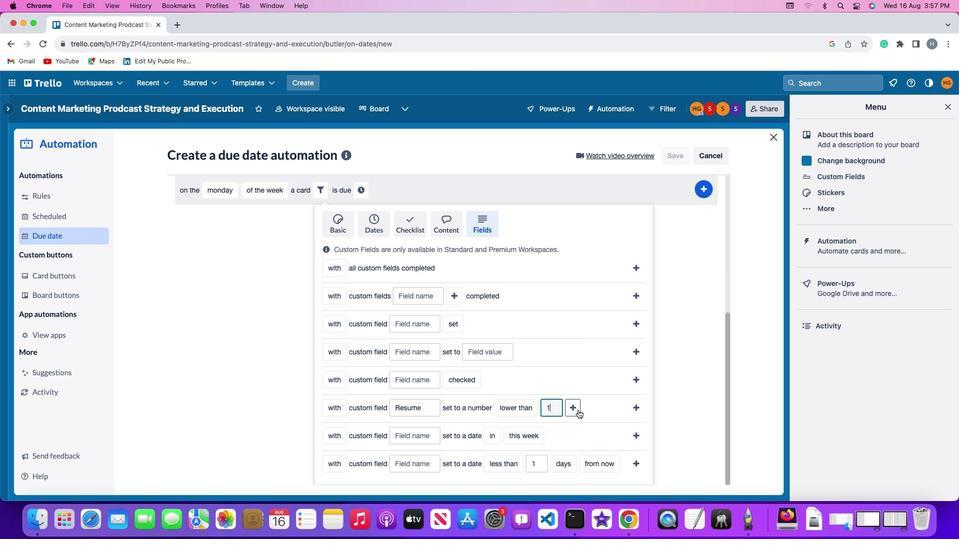 
Action: Mouse pressed left at (577, 410)
Screenshot: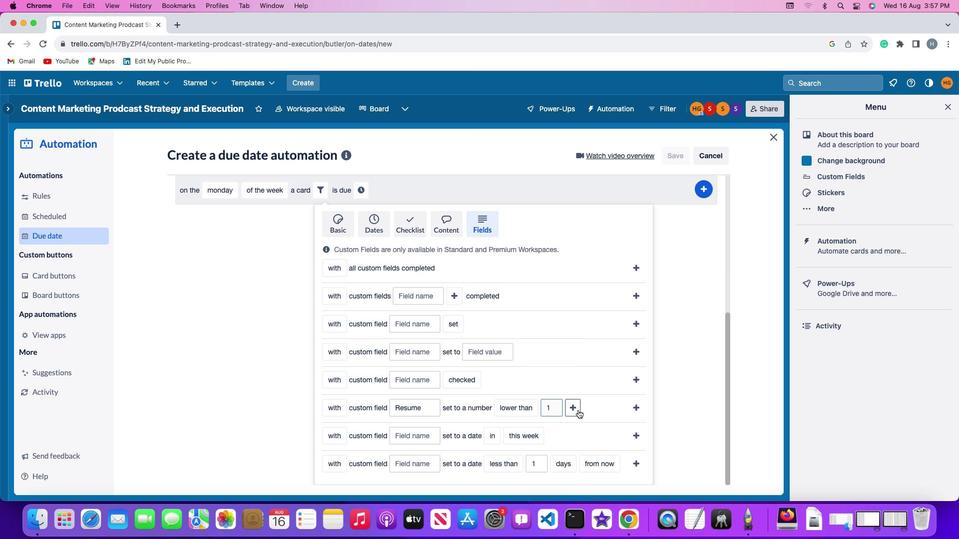 
Action: Mouse moved to (599, 412)
Screenshot: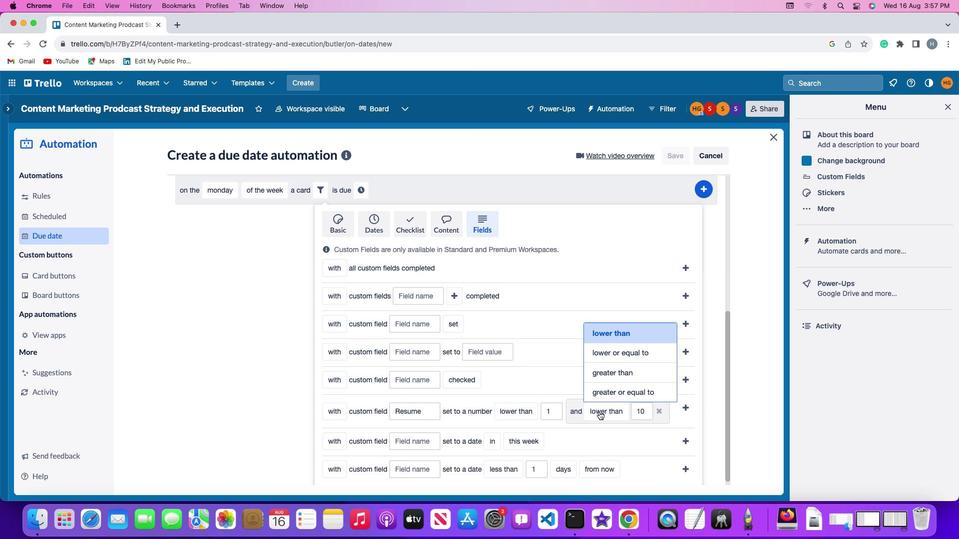 
Action: Mouse pressed left at (599, 412)
Screenshot: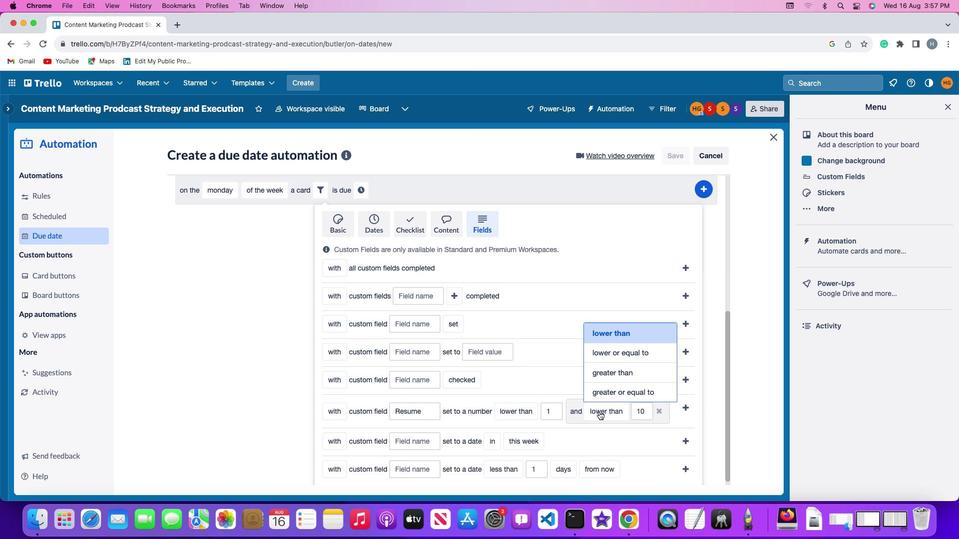 
Action: Mouse moved to (609, 386)
Screenshot: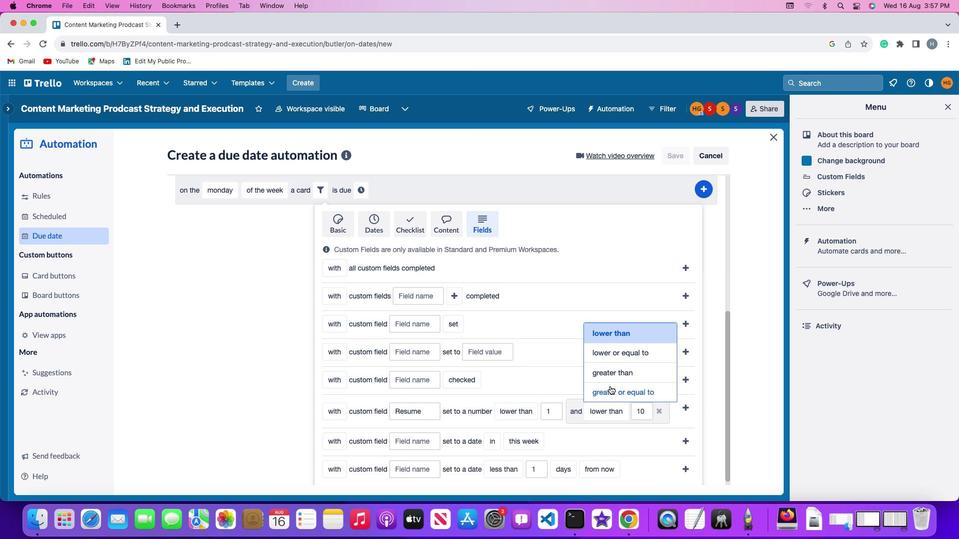 
Action: Mouse pressed left at (609, 386)
Screenshot: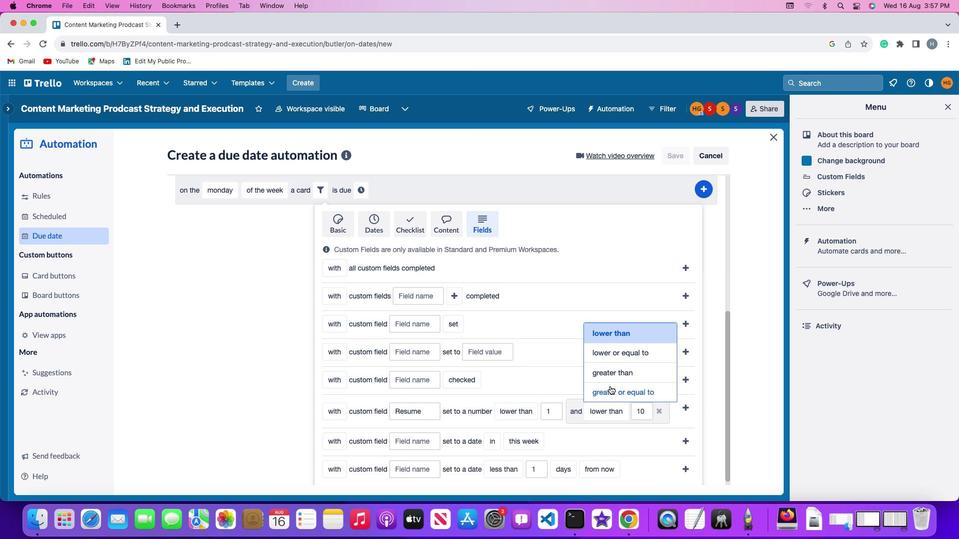 
Action: Mouse moved to (428, 429)
Screenshot: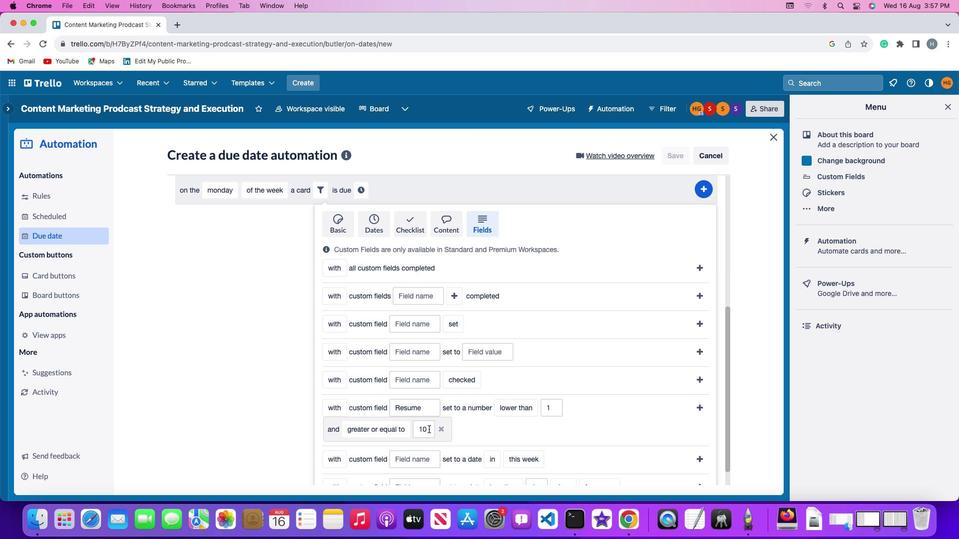 
Action: Mouse pressed left at (428, 429)
Screenshot: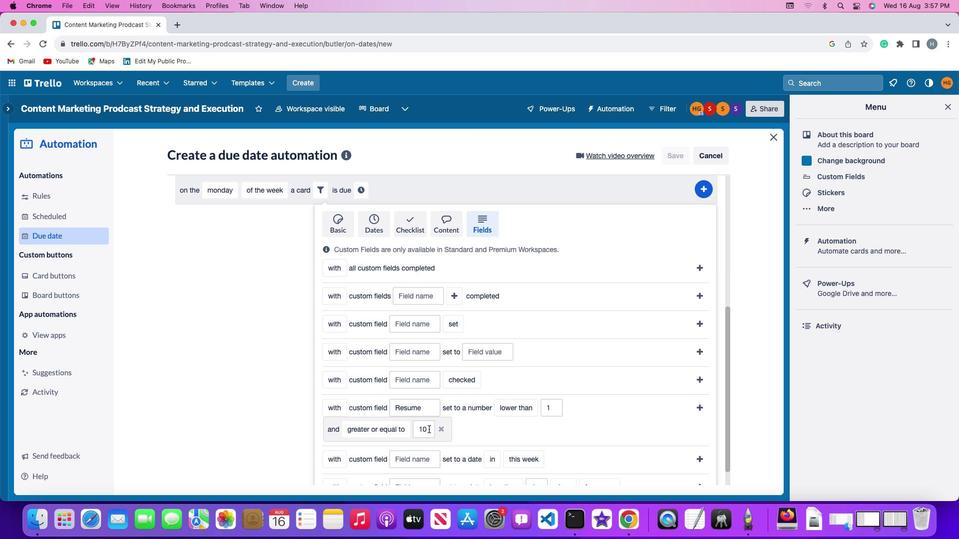 
Action: Key pressed Key.backspaceKey.backspace'1''0'
Screenshot: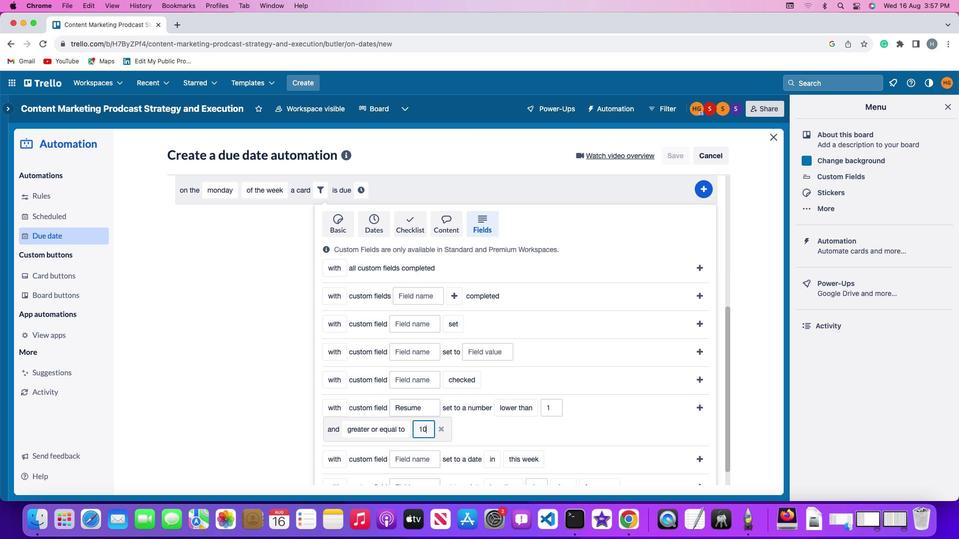 
Action: Mouse moved to (697, 404)
Screenshot: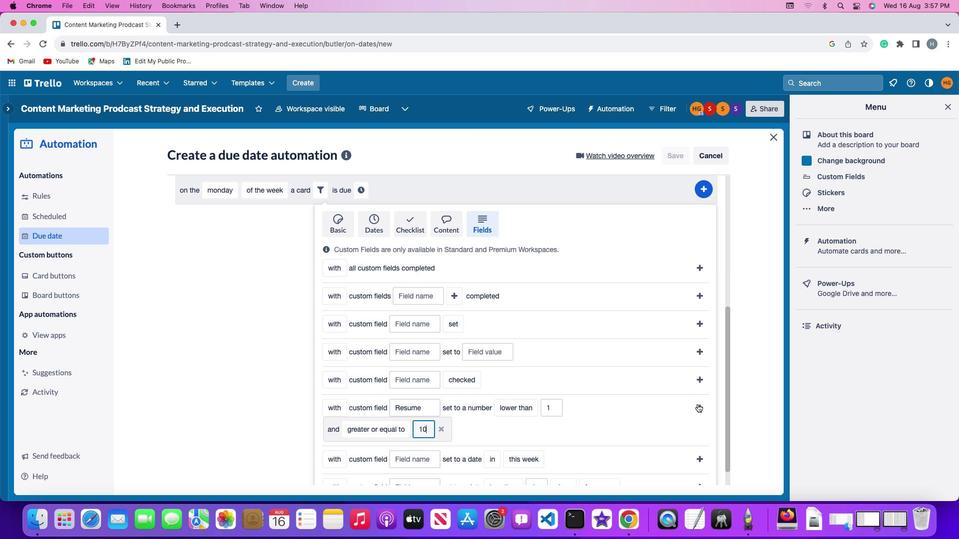 
Action: Mouse pressed left at (697, 404)
Screenshot: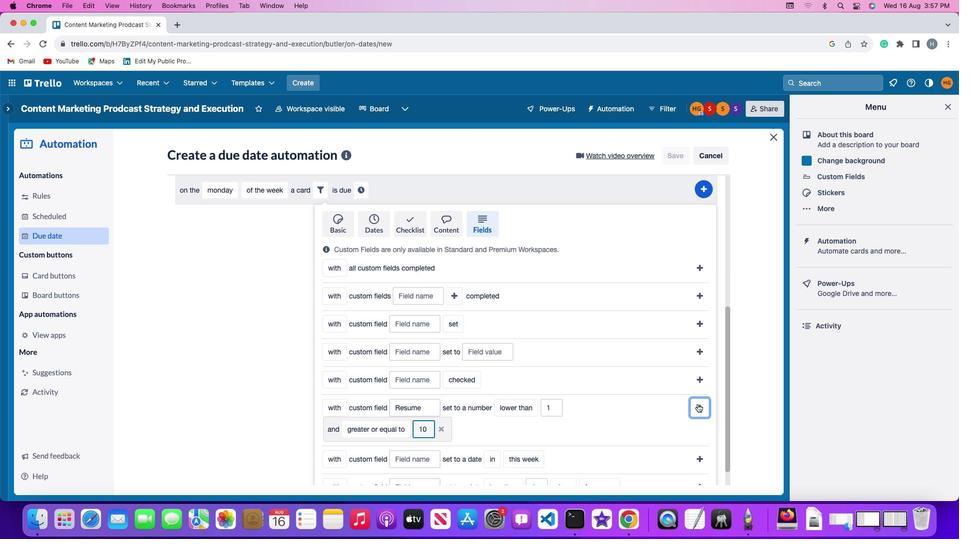 
Action: Mouse moved to (646, 431)
Screenshot: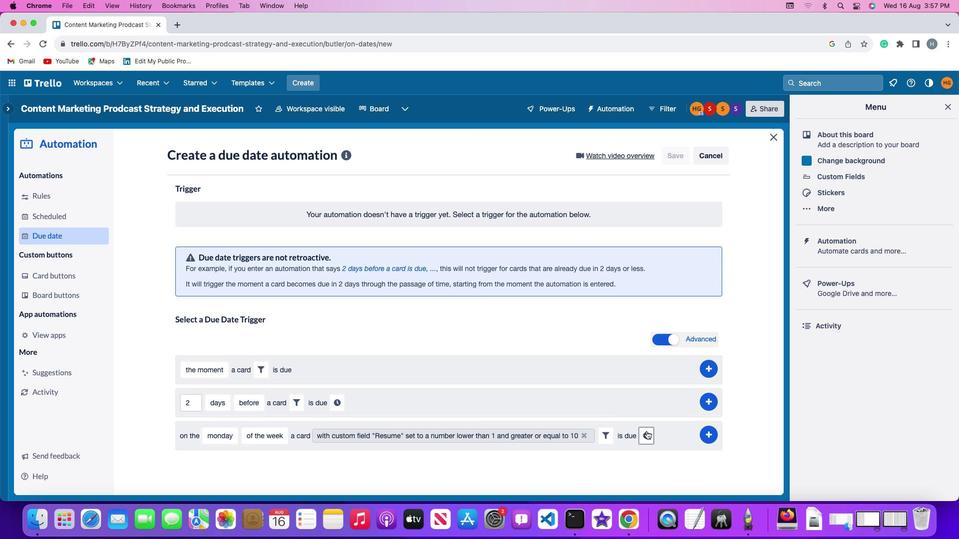 
Action: Mouse pressed left at (646, 431)
Screenshot: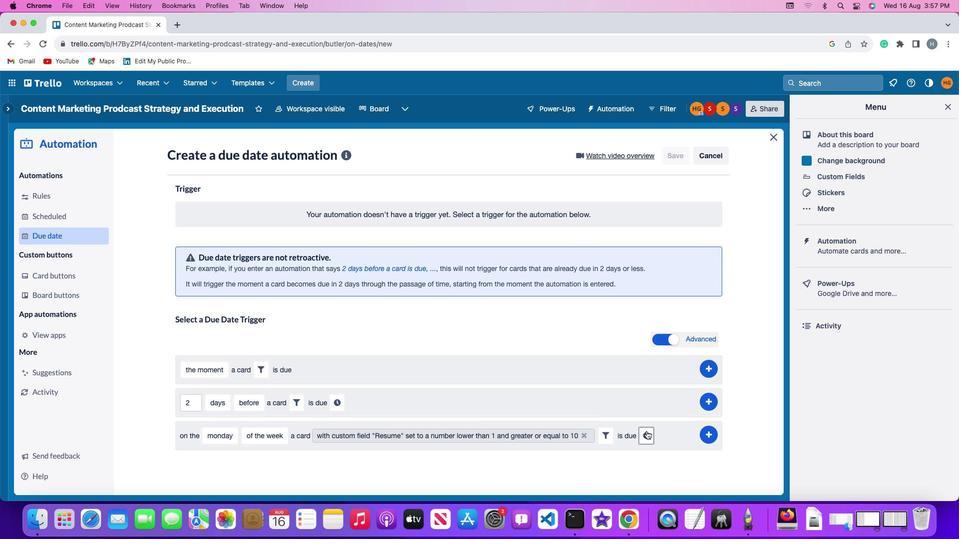 
Action: Mouse moved to (207, 456)
Screenshot: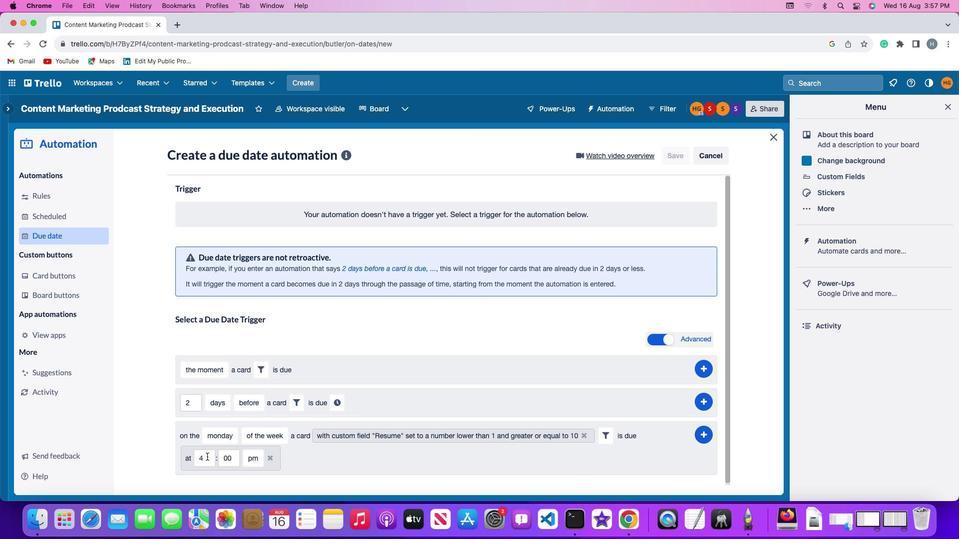 
Action: Mouse pressed left at (207, 456)
Screenshot: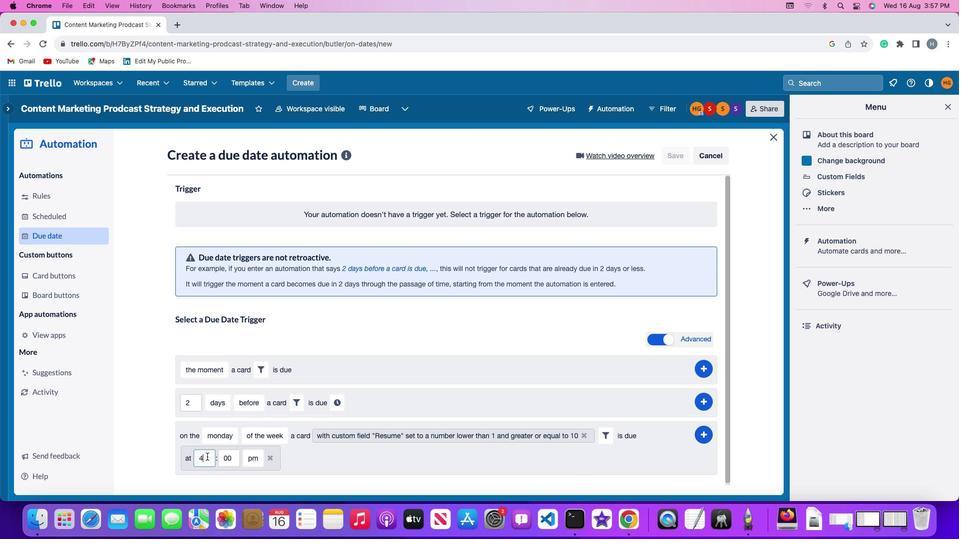 
Action: Mouse moved to (207, 457)
Screenshot: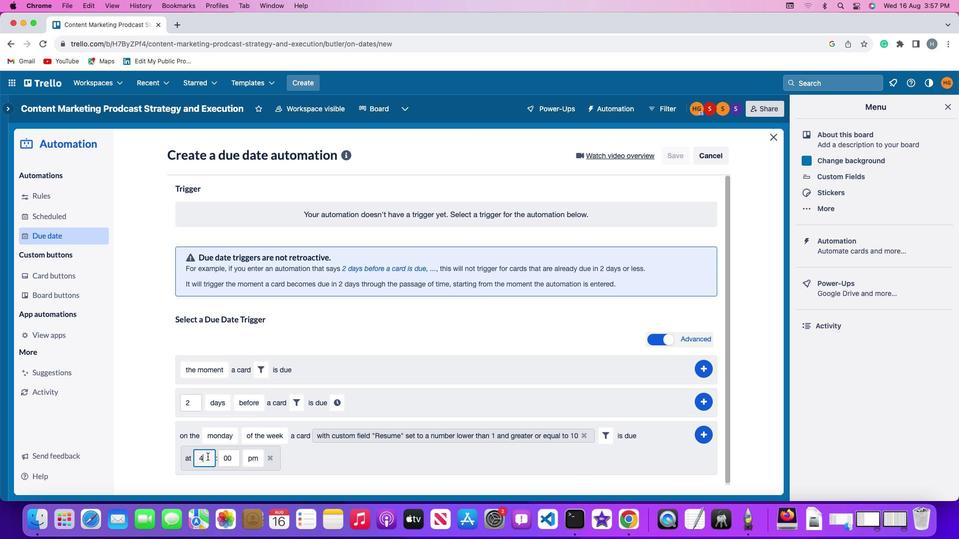 
Action: Key pressed Key.backspace'1''1'
Screenshot: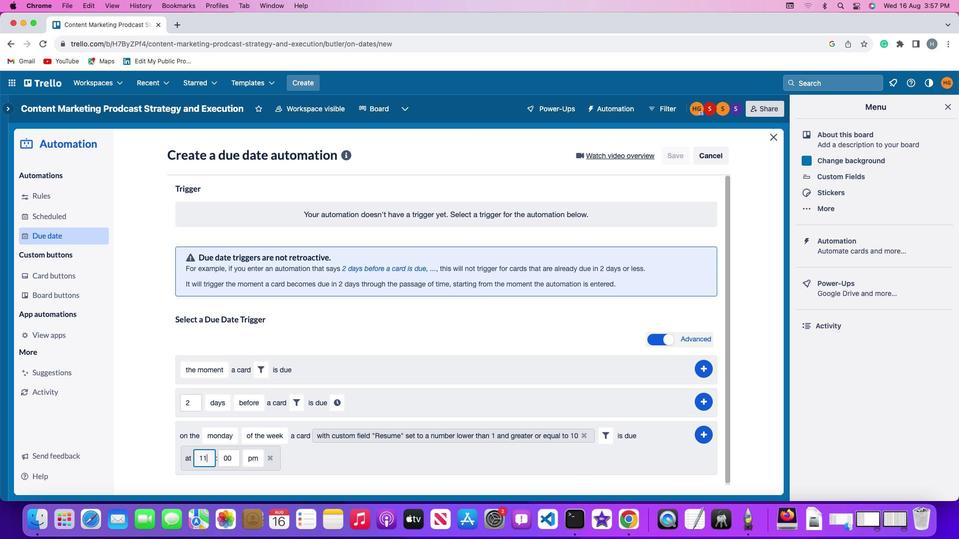 
Action: Mouse moved to (233, 458)
Screenshot: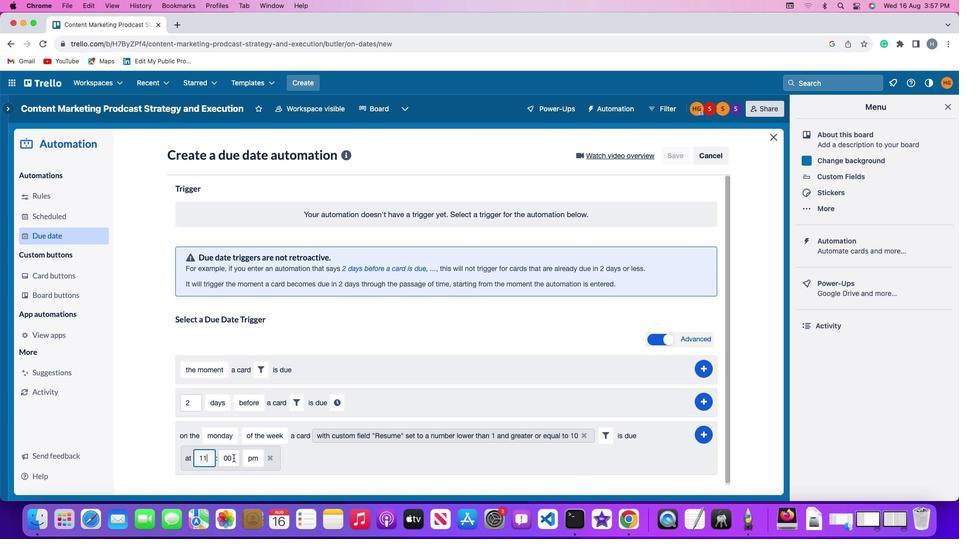 
Action: Mouse pressed left at (233, 458)
Screenshot: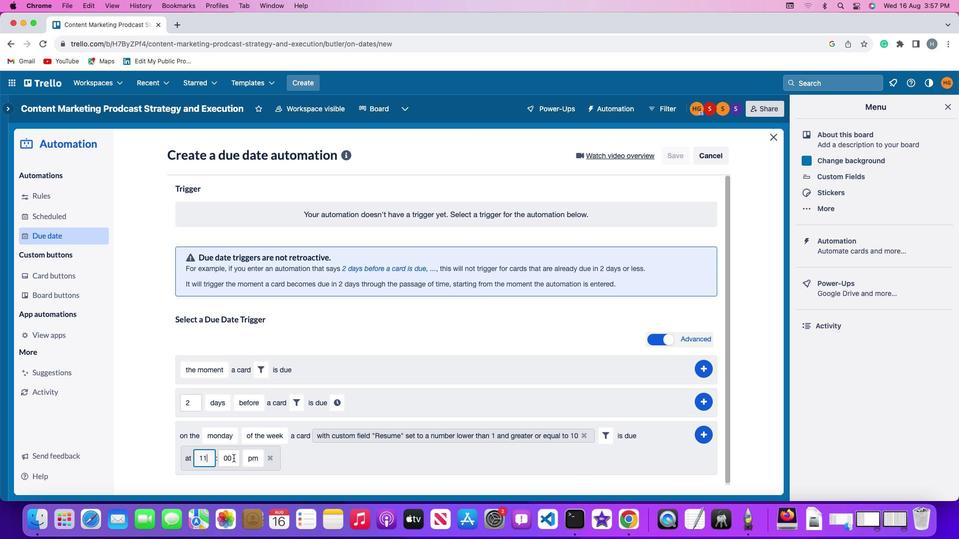 
Action: Key pressed Key.backspaceKey.backspace'0''0'
Screenshot: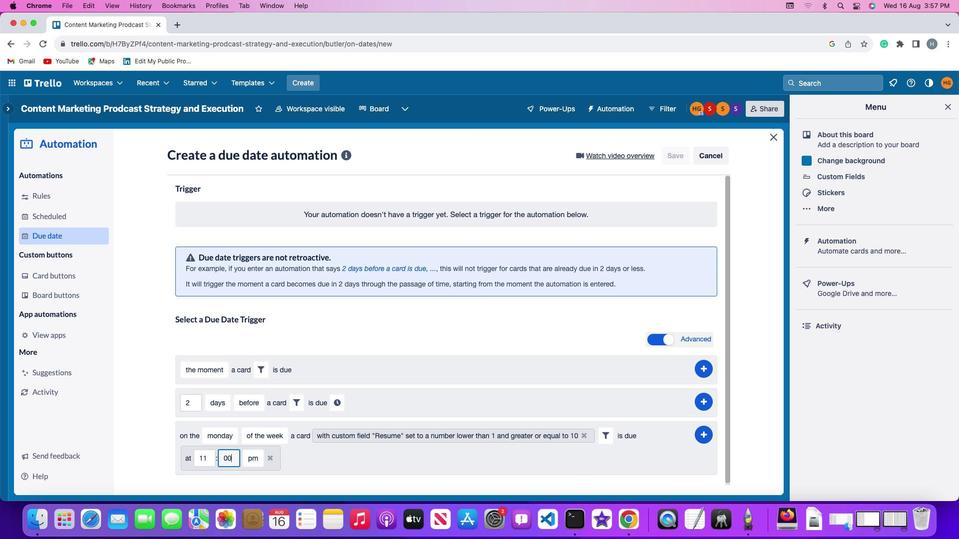 
Action: Mouse moved to (249, 459)
Screenshot: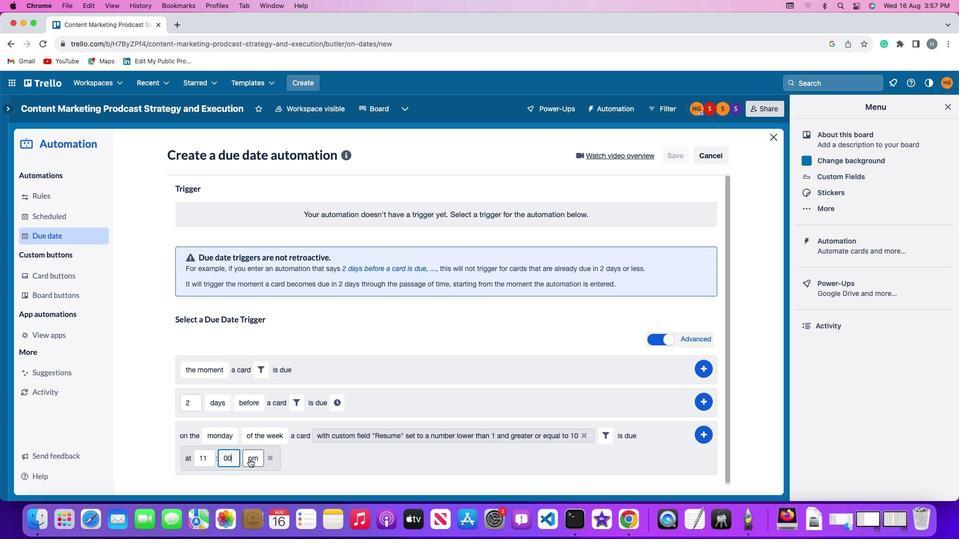 
Action: Mouse pressed left at (249, 459)
Screenshot: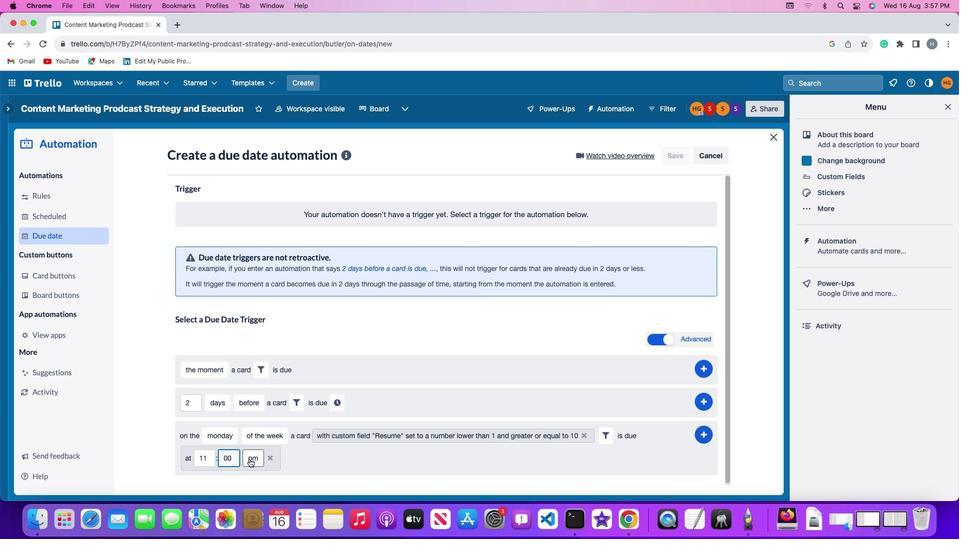 
Action: Mouse moved to (259, 417)
Screenshot: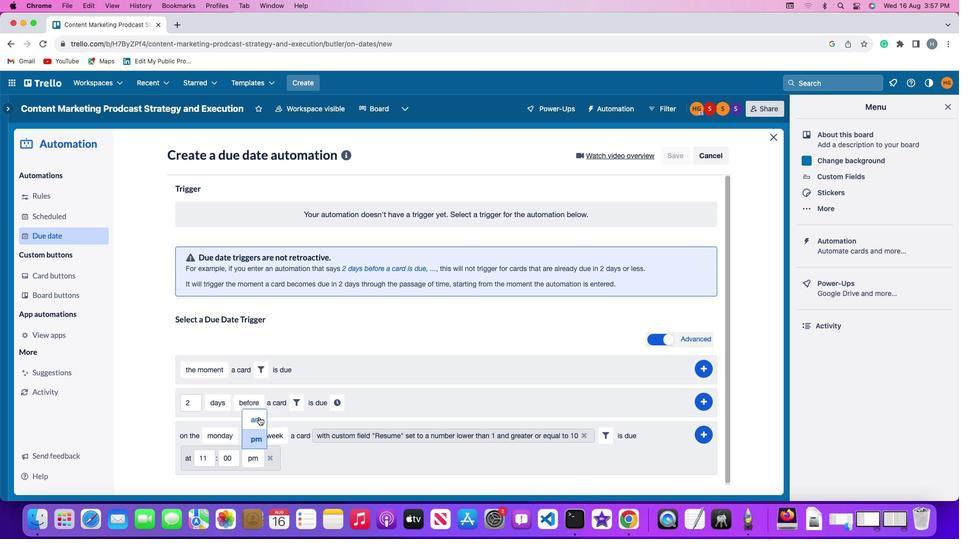 
Action: Mouse pressed left at (259, 417)
Screenshot: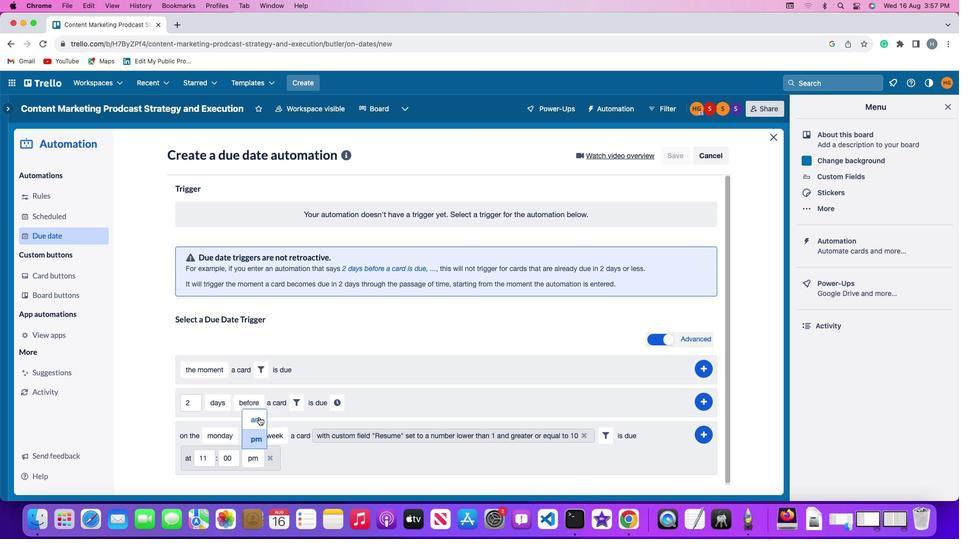 
Action: Mouse moved to (703, 435)
Screenshot: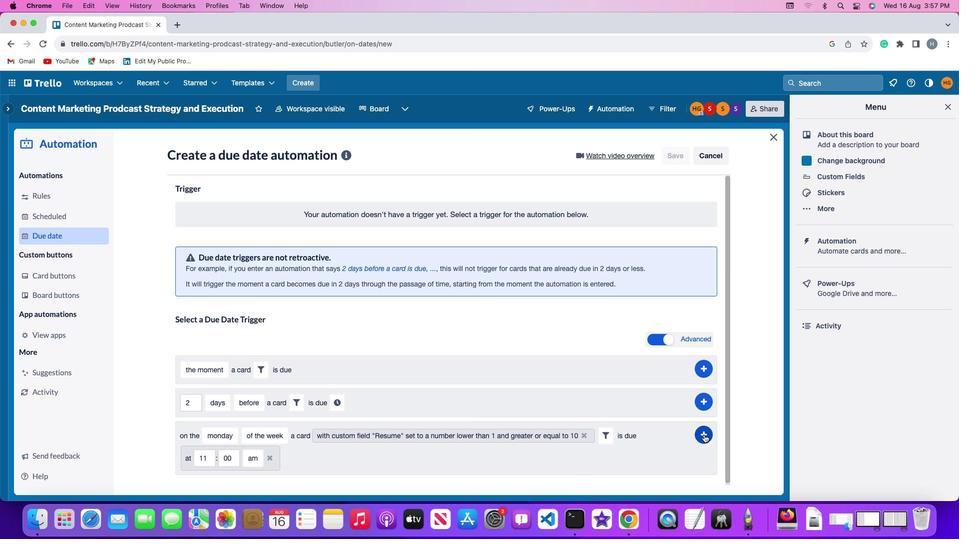 
Action: Mouse pressed left at (703, 435)
Screenshot: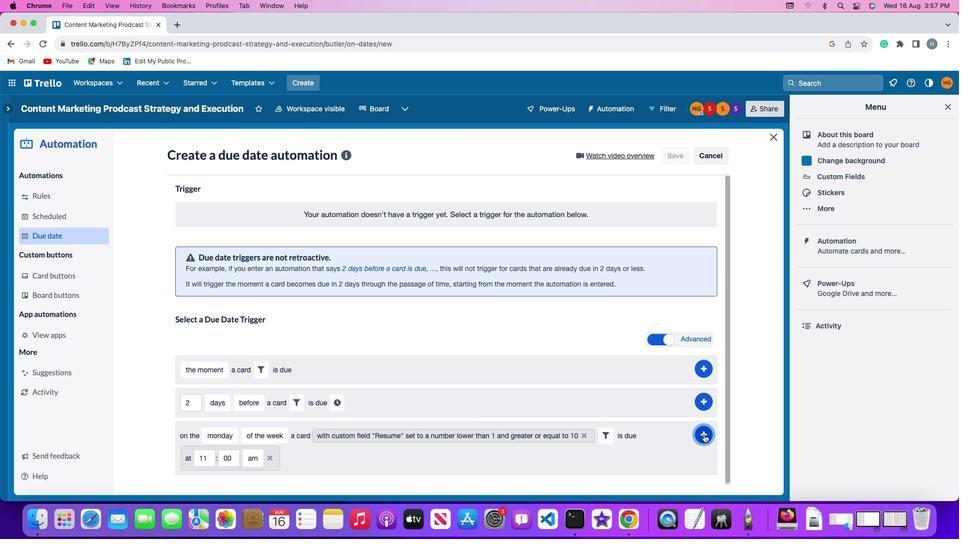
Action: Mouse moved to (742, 358)
Screenshot: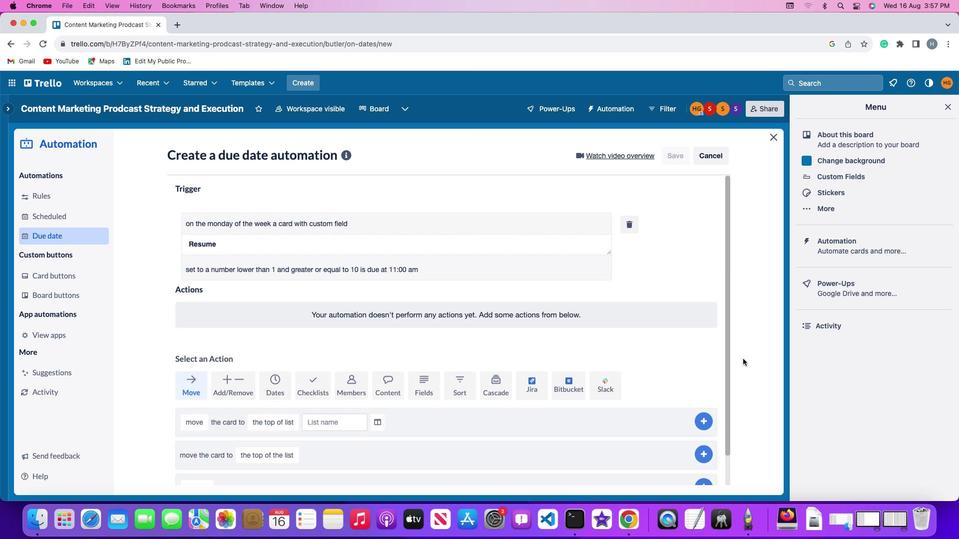 
